 Task: Create a due date automation trigger when advanced on, on the tuesday of the week before a card is due add fields with custom field "Resume" set to a date less than 1 working days from now at 11:00 AM.
Action: Mouse moved to (941, 287)
Screenshot: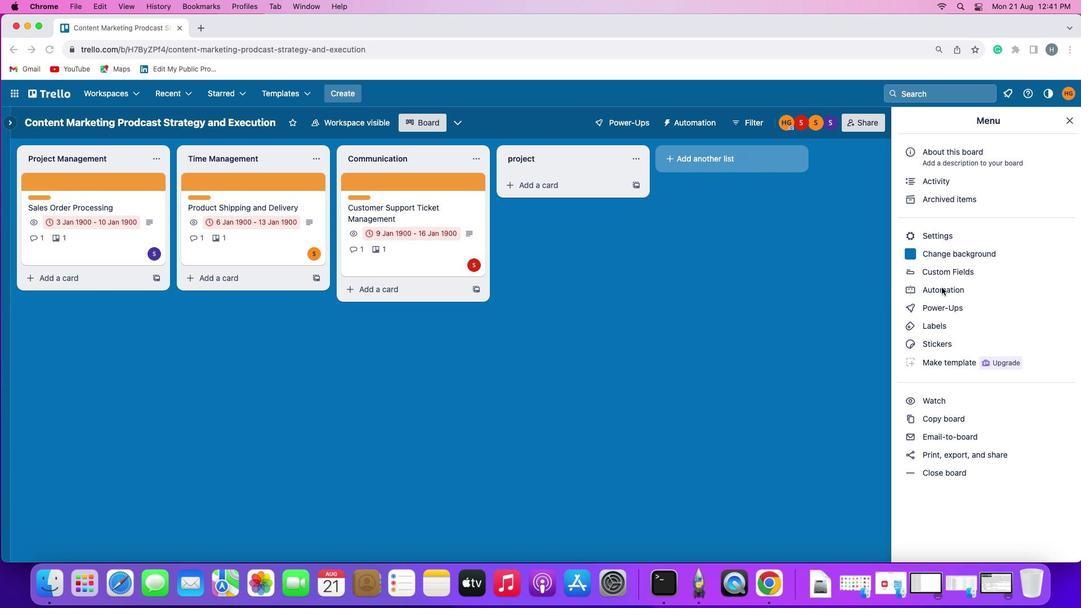 
Action: Mouse pressed left at (941, 287)
Screenshot: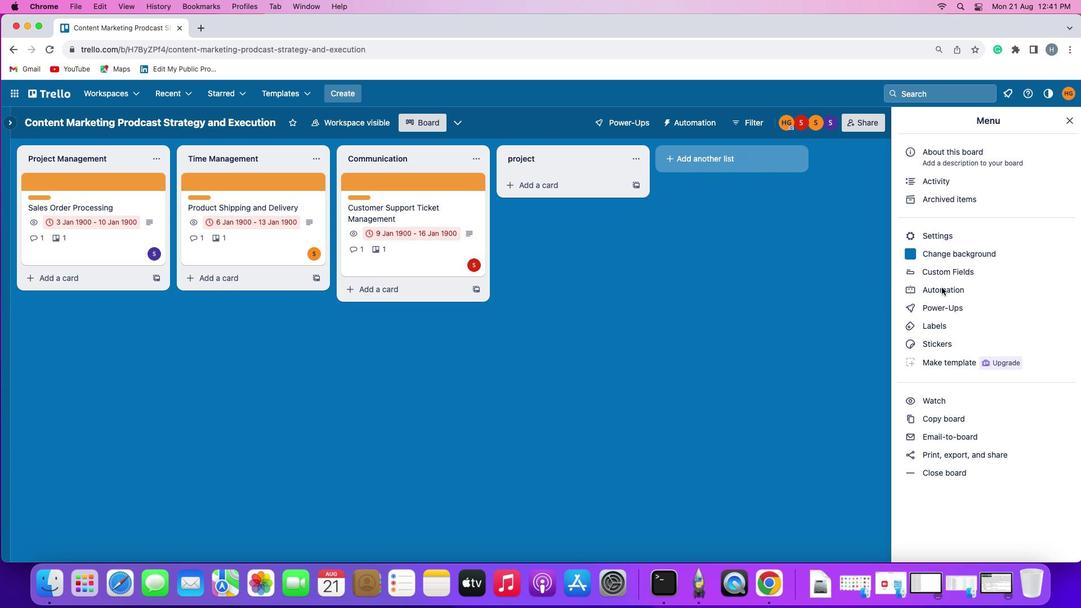 
Action: Mouse pressed left at (941, 287)
Screenshot: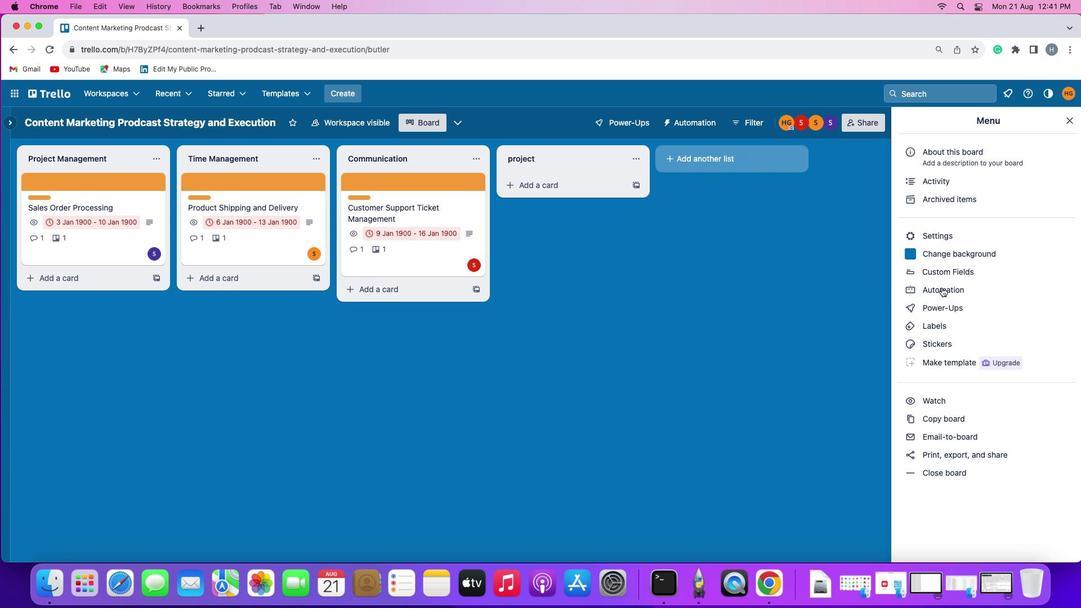 
Action: Mouse moved to (66, 268)
Screenshot: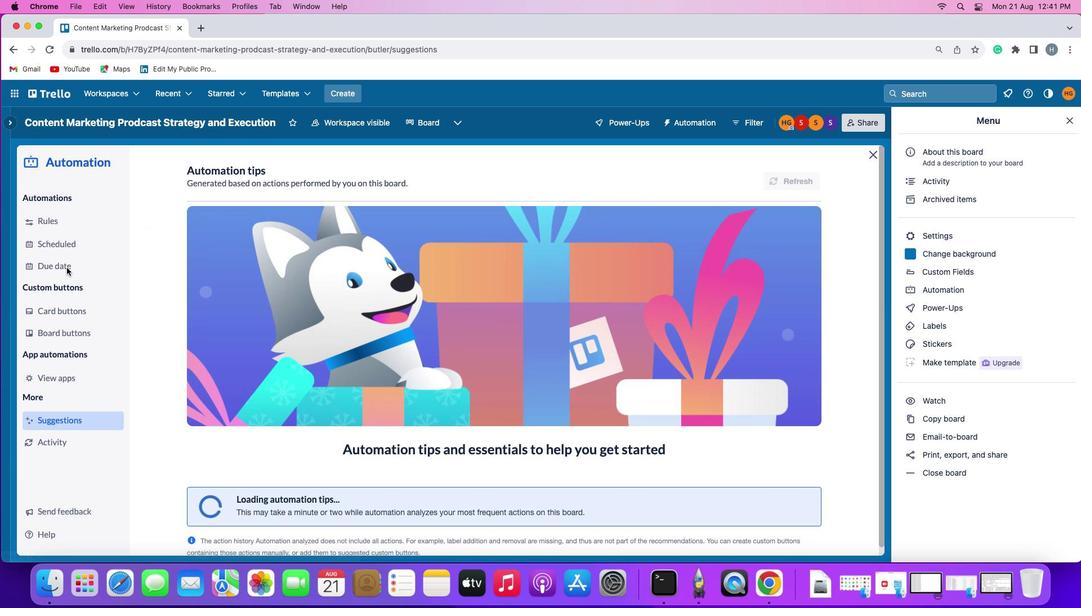 
Action: Mouse pressed left at (66, 268)
Screenshot: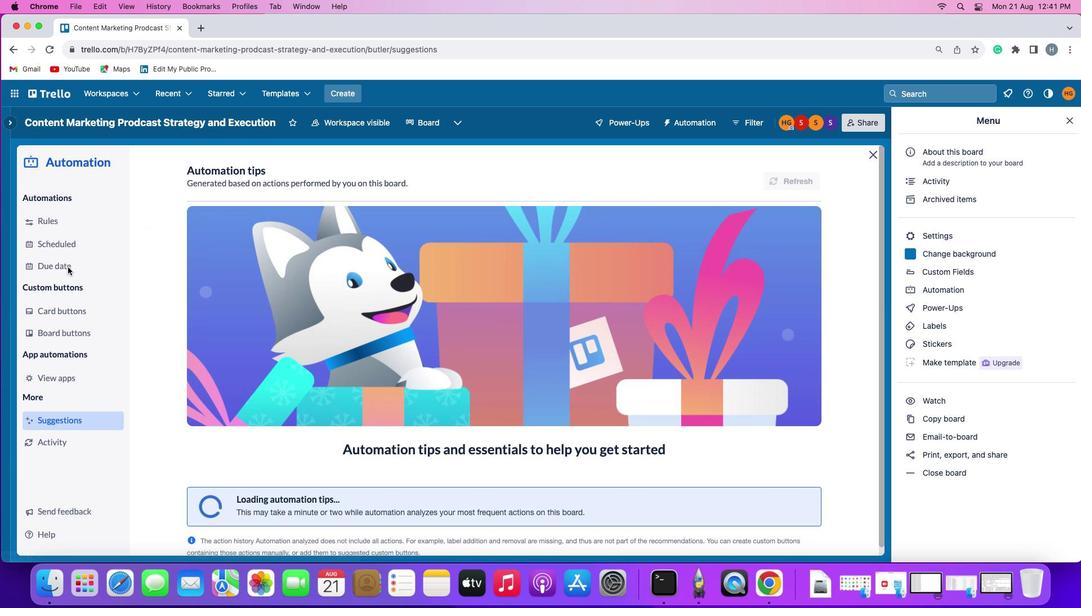 
Action: Mouse moved to (772, 174)
Screenshot: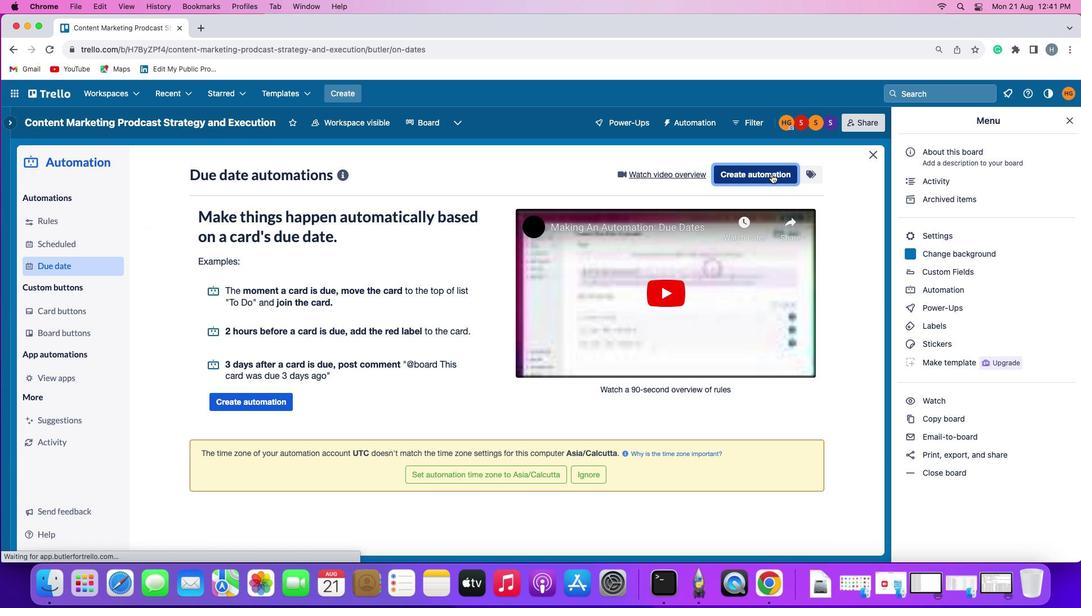 
Action: Mouse pressed left at (772, 174)
Screenshot: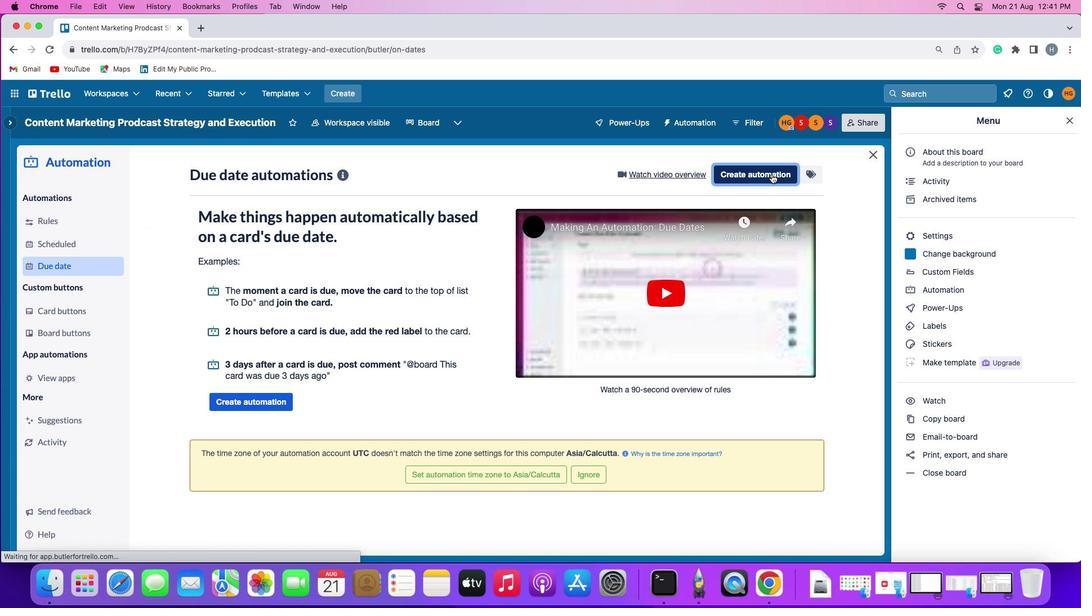 
Action: Mouse moved to (235, 282)
Screenshot: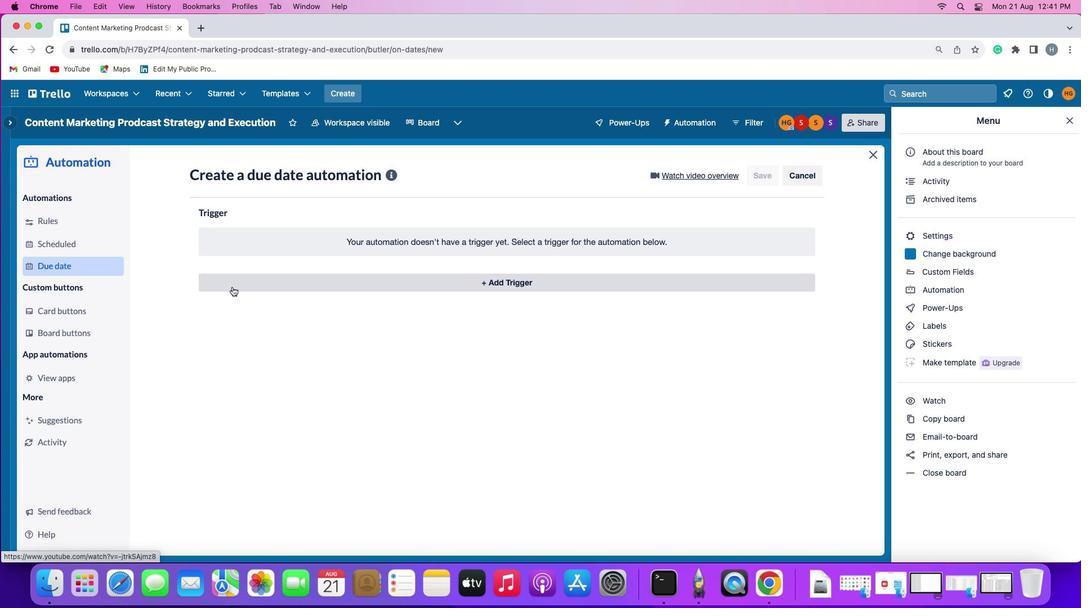 
Action: Mouse pressed left at (235, 282)
Screenshot: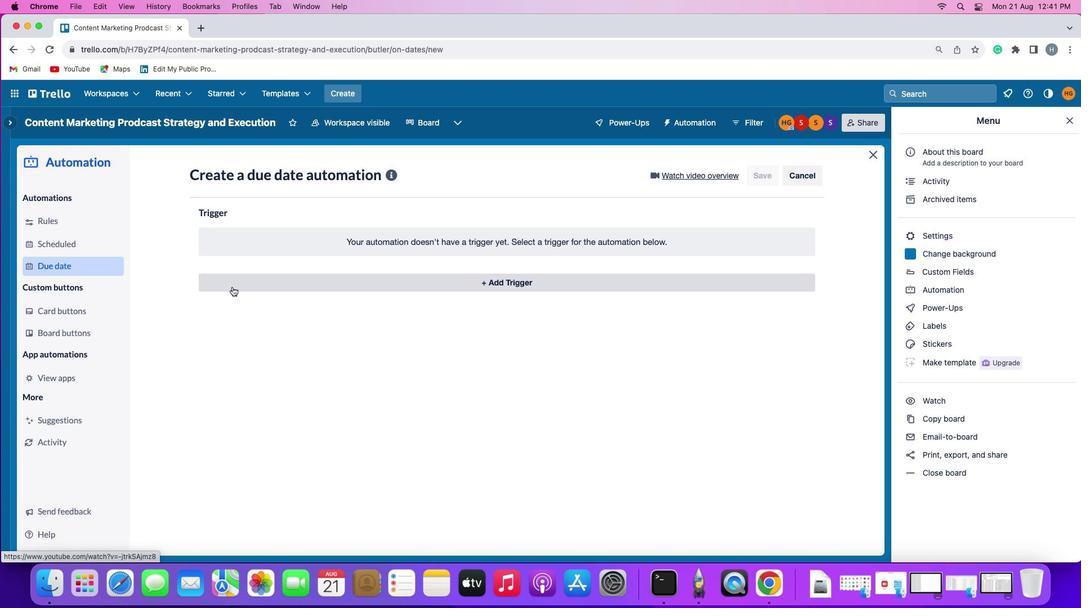 
Action: Mouse moved to (264, 491)
Screenshot: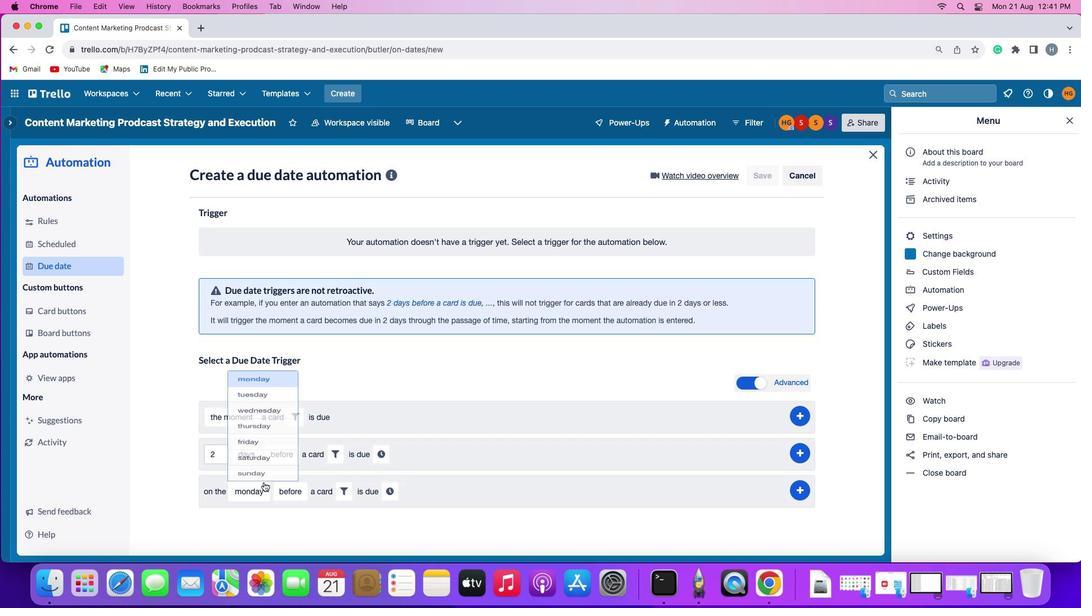 
Action: Mouse pressed left at (264, 491)
Screenshot: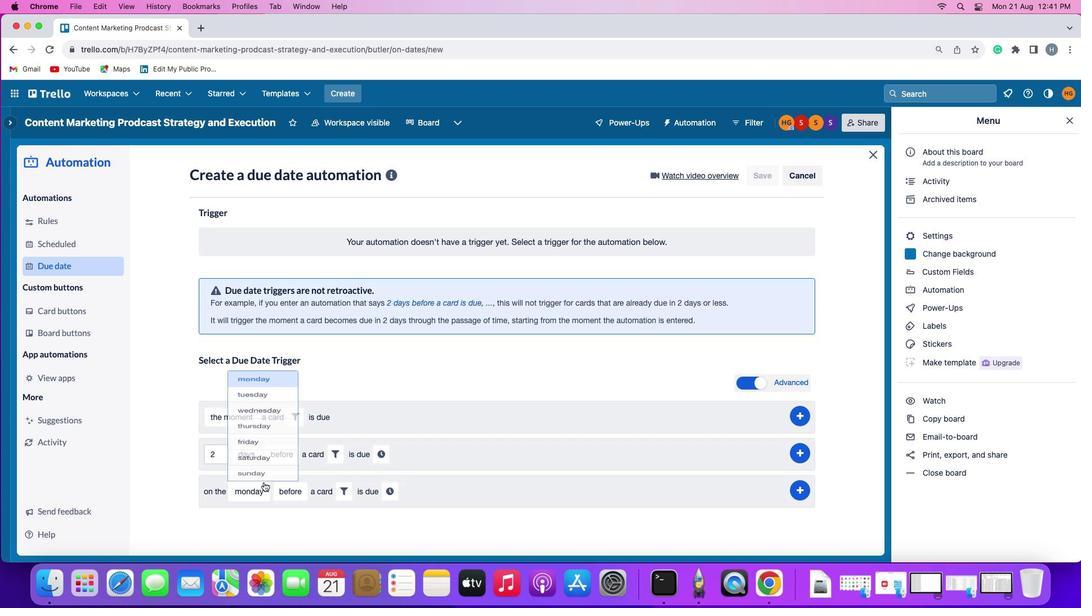 
Action: Mouse moved to (275, 363)
Screenshot: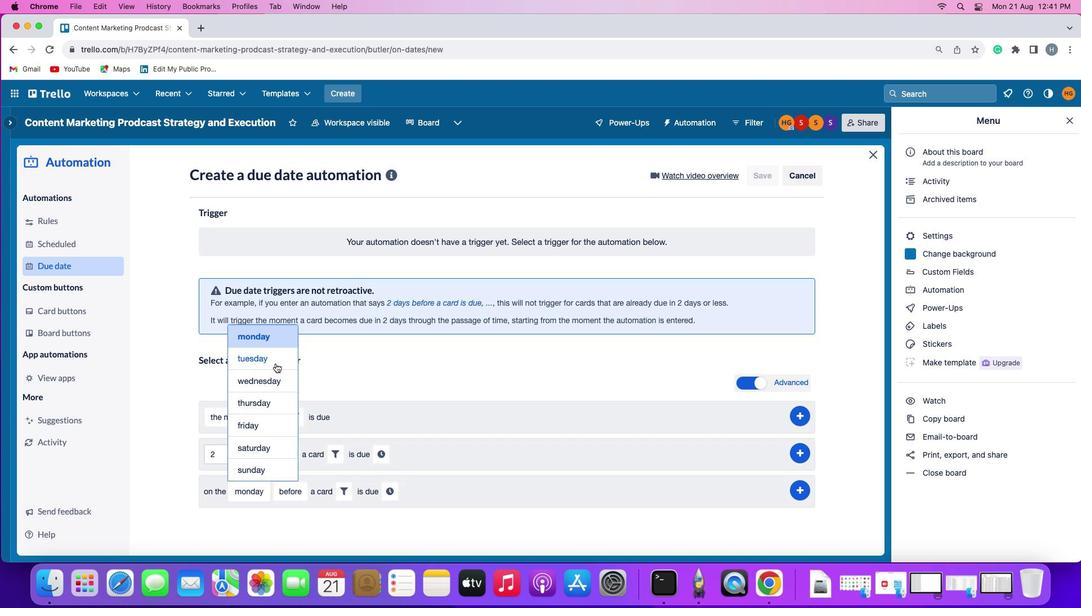 
Action: Mouse pressed left at (275, 363)
Screenshot: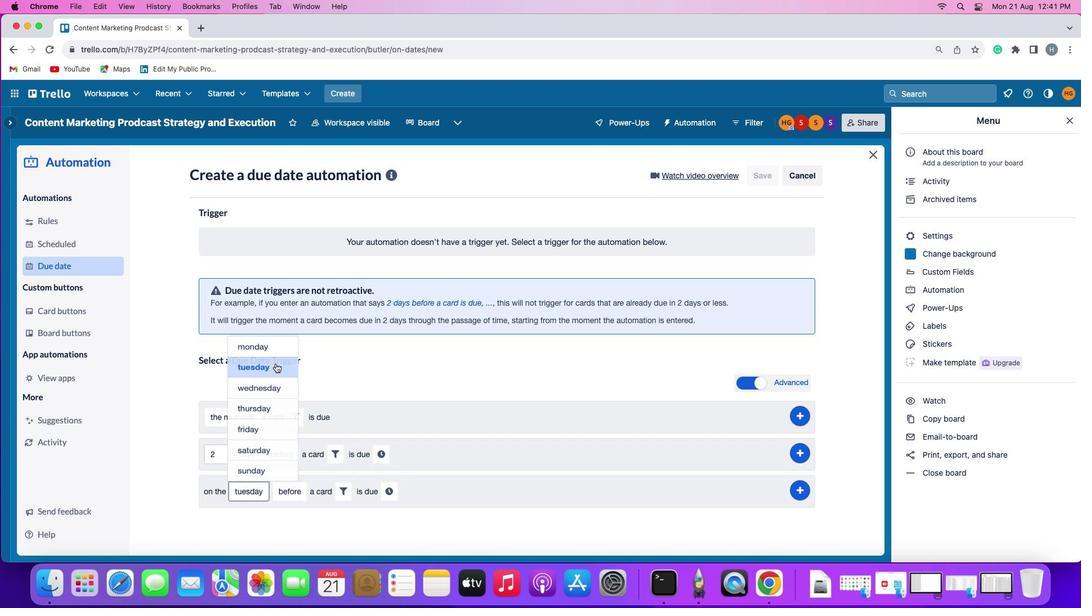 
Action: Mouse moved to (295, 483)
Screenshot: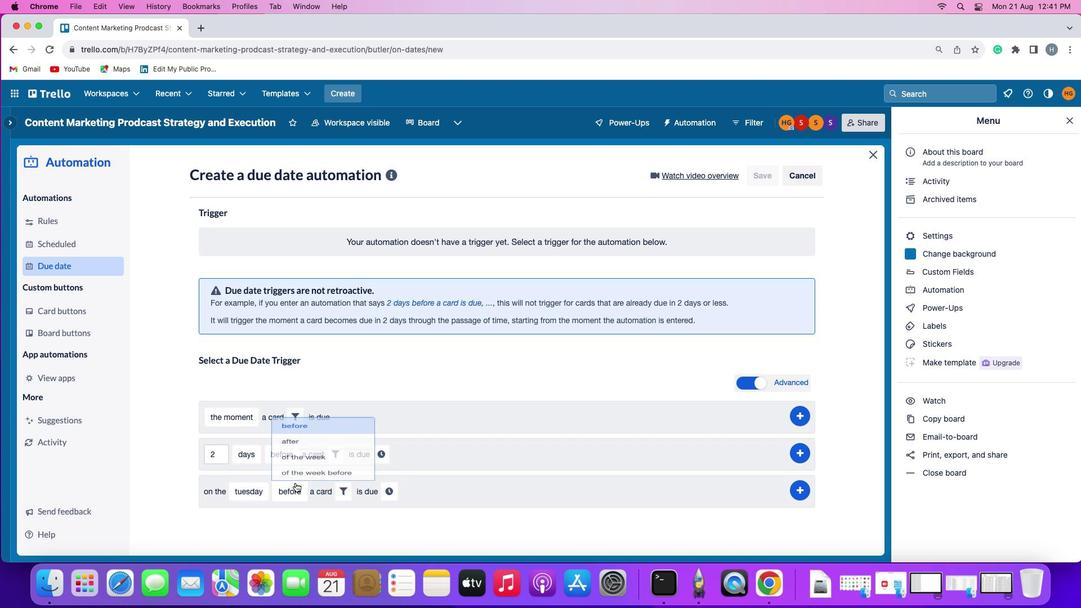
Action: Mouse pressed left at (295, 483)
Screenshot: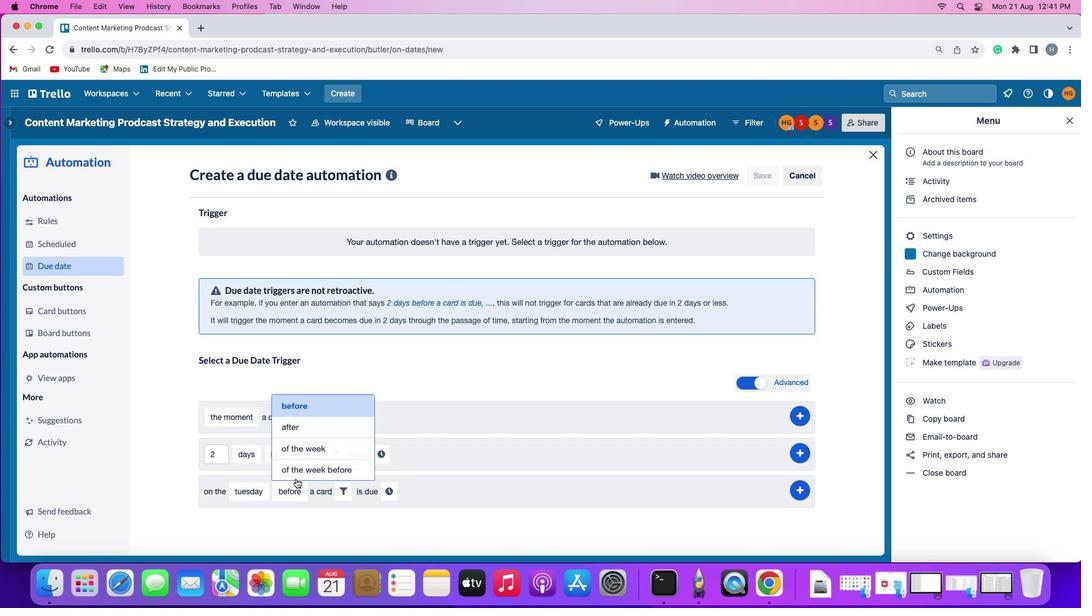
Action: Mouse moved to (298, 465)
Screenshot: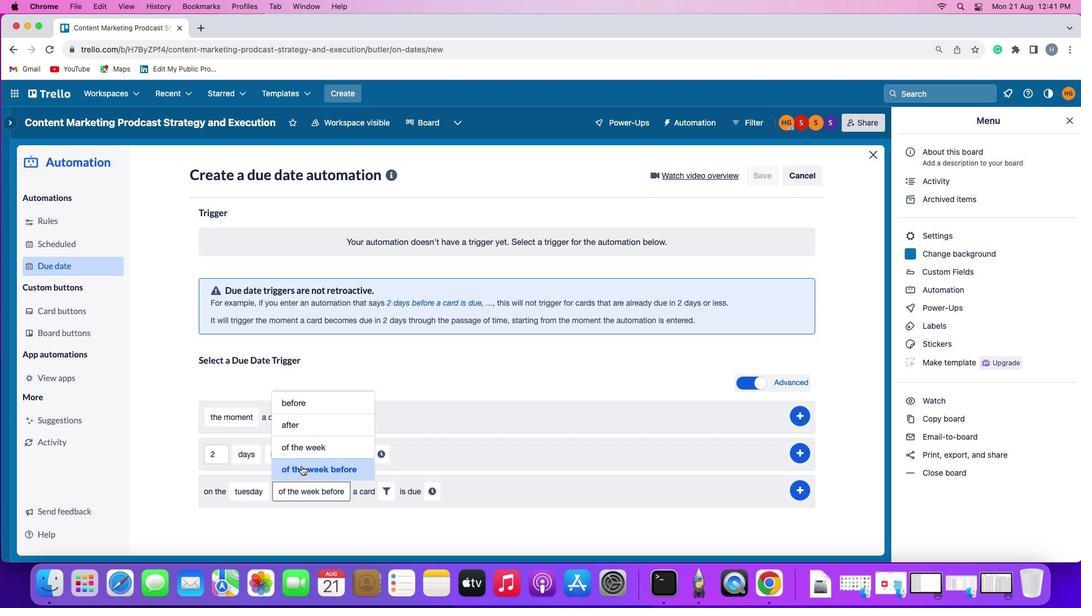 
Action: Mouse pressed left at (298, 465)
Screenshot: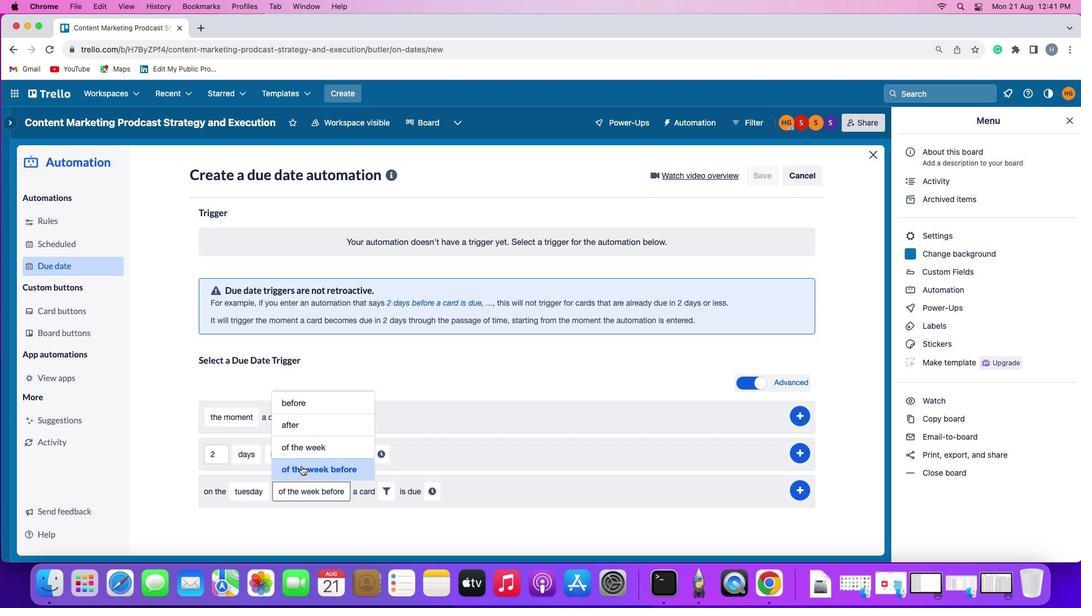 
Action: Mouse moved to (385, 487)
Screenshot: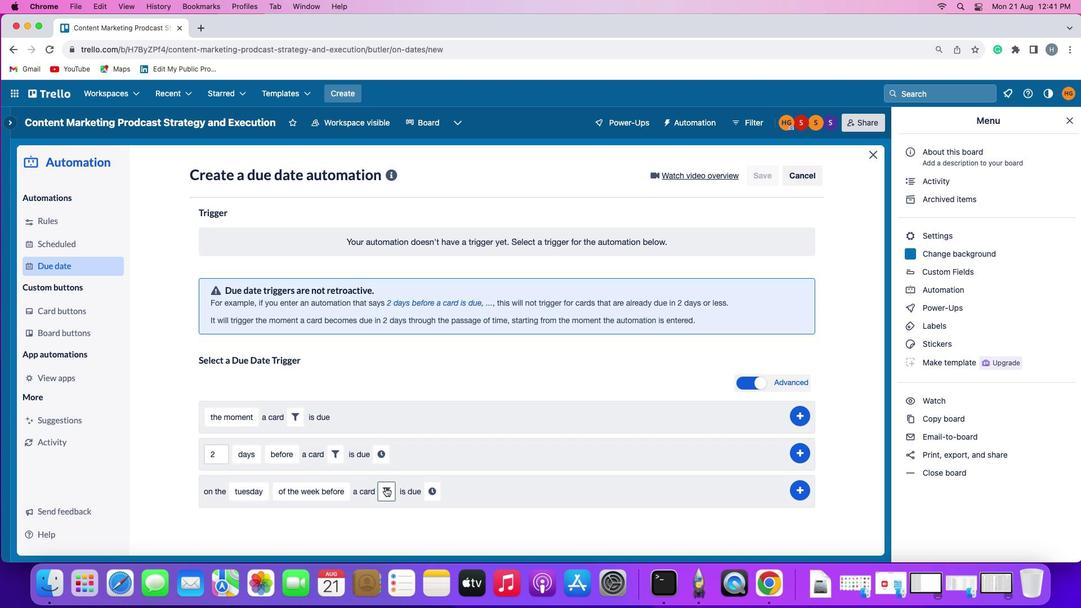 
Action: Mouse pressed left at (385, 487)
Screenshot: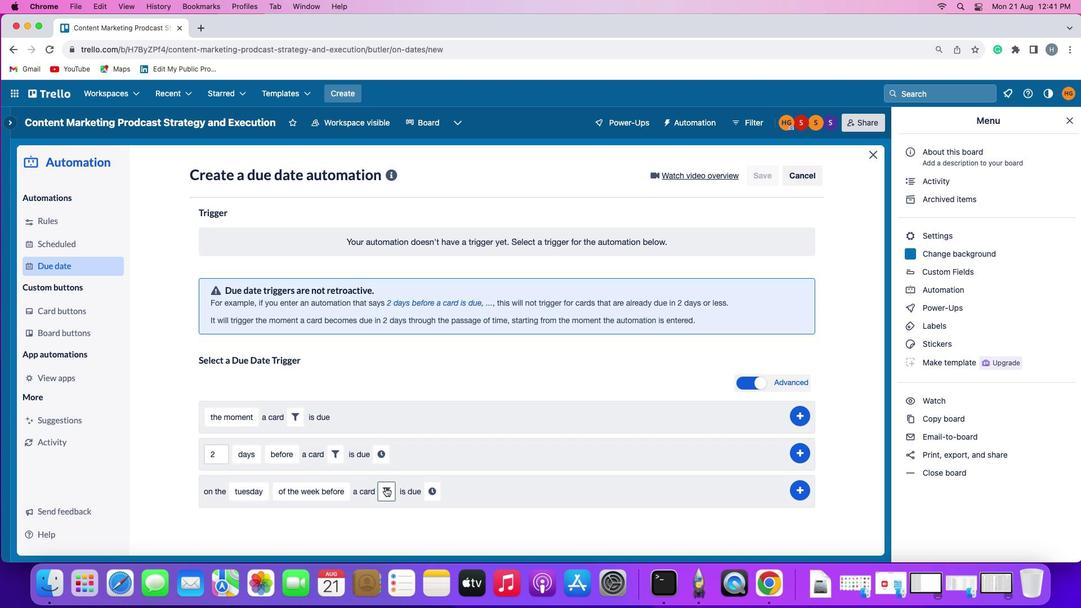 
Action: Mouse moved to (559, 525)
Screenshot: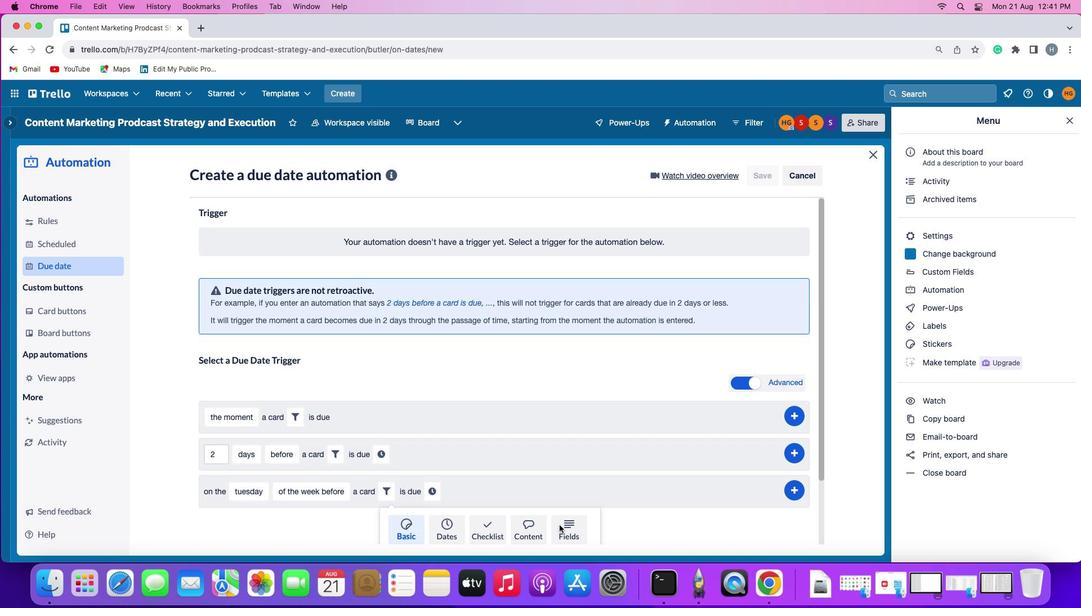 
Action: Mouse pressed left at (559, 525)
Screenshot: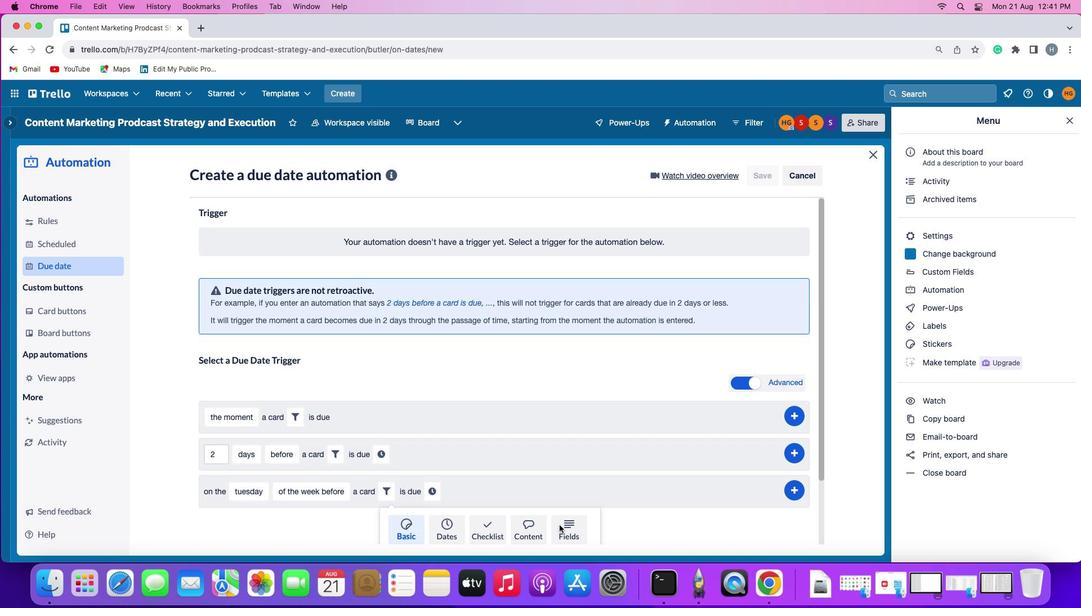 
Action: Mouse moved to (300, 519)
Screenshot: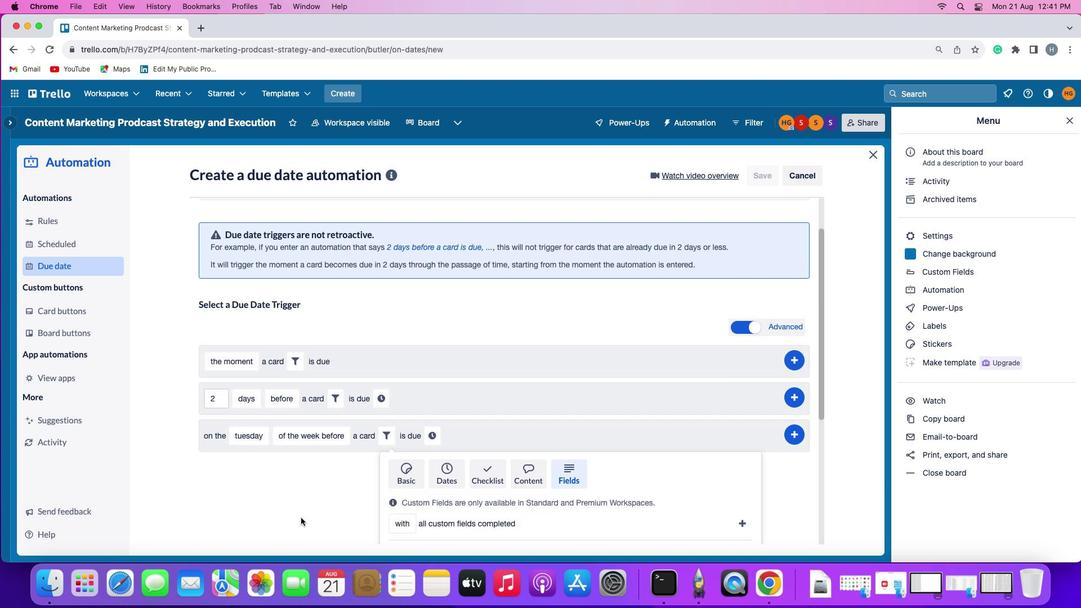 
Action: Mouse scrolled (300, 519) with delta (0, 0)
Screenshot: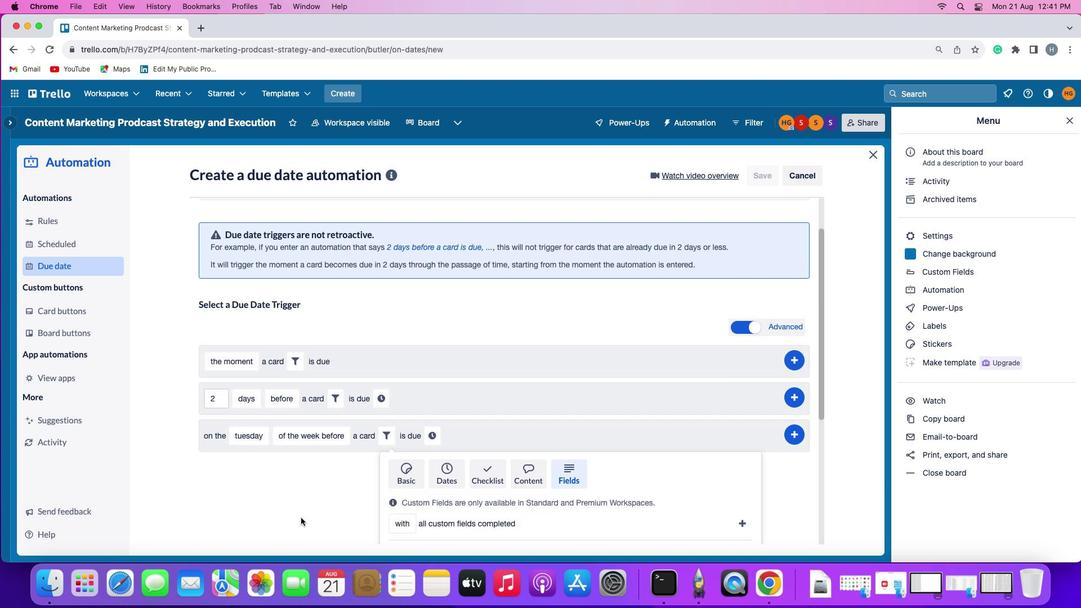 
Action: Mouse scrolled (300, 519) with delta (0, 0)
Screenshot: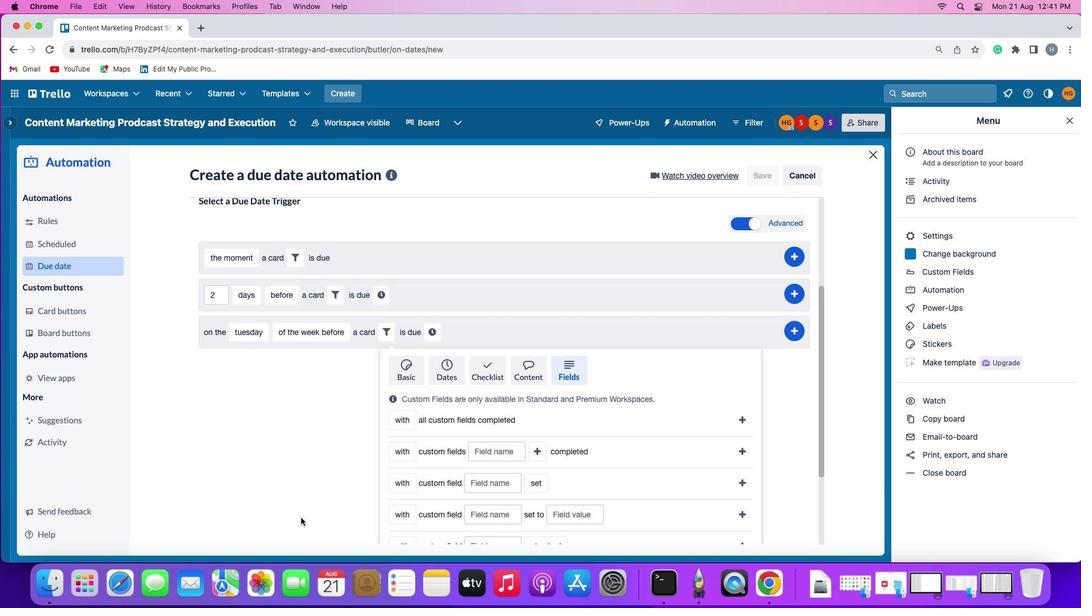 
Action: Mouse scrolled (300, 519) with delta (0, -2)
Screenshot: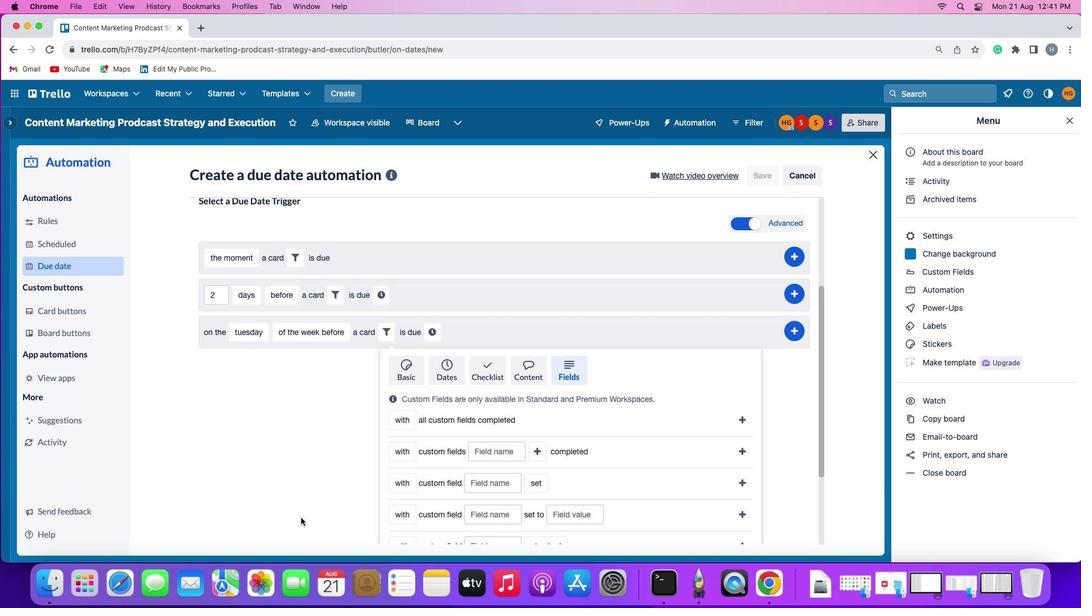 
Action: Mouse moved to (300, 519)
Screenshot: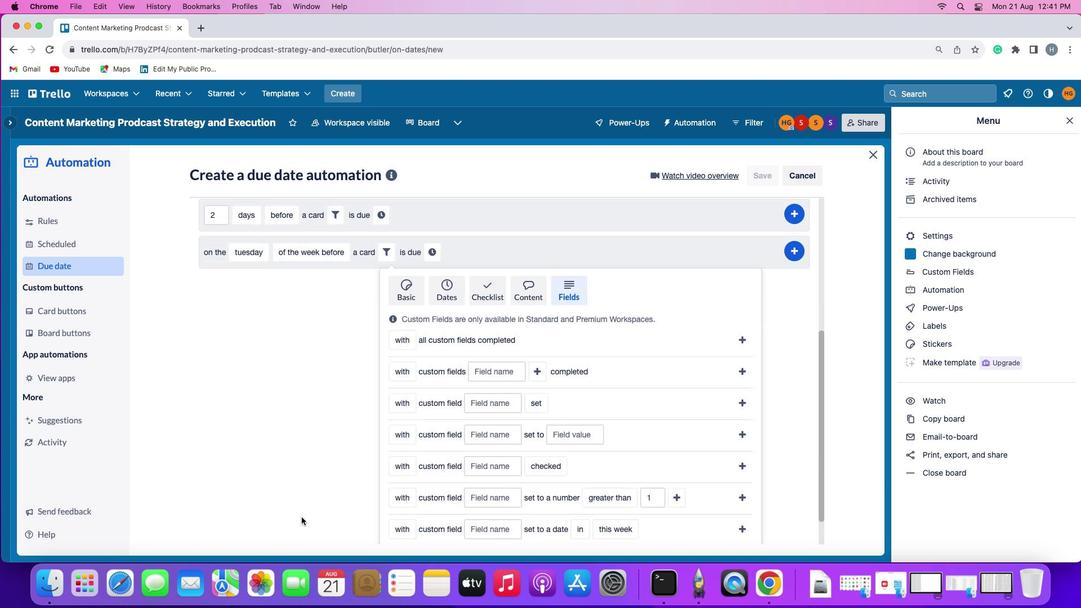 
Action: Mouse scrolled (300, 519) with delta (0, -2)
Screenshot: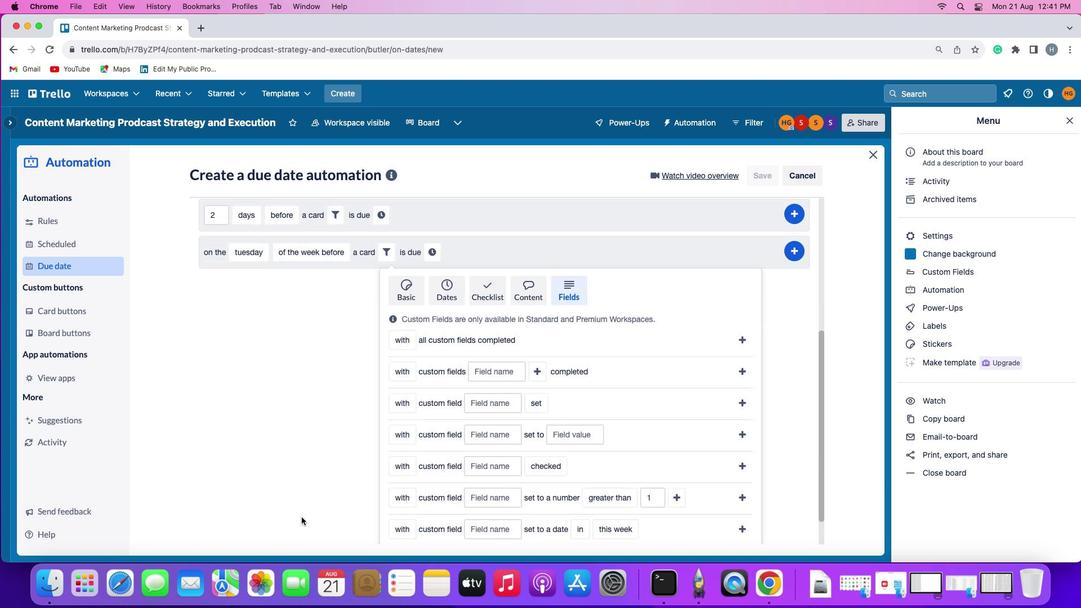 
Action: Mouse moved to (301, 517)
Screenshot: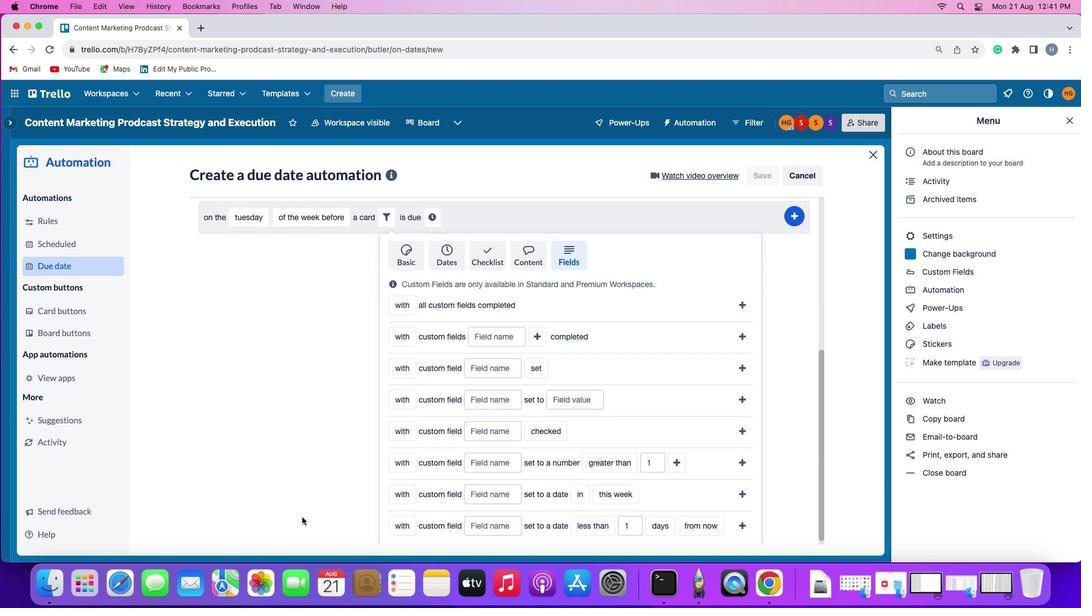 
Action: Mouse scrolled (301, 517) with delta (0, -3)
Screenshot: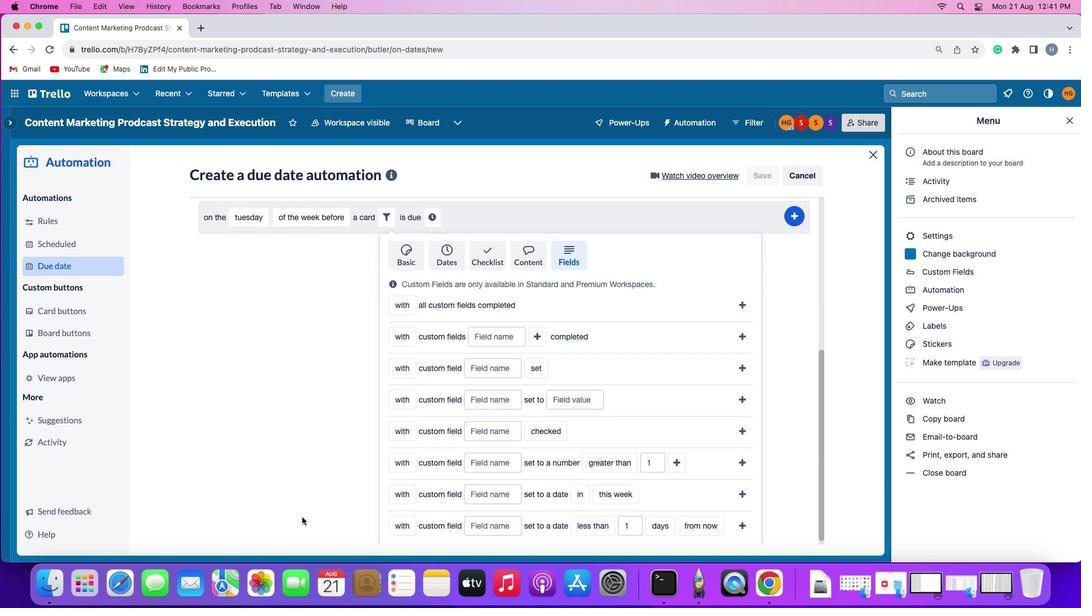 
Action: Mouse moved to (302, 517)
Screenshot: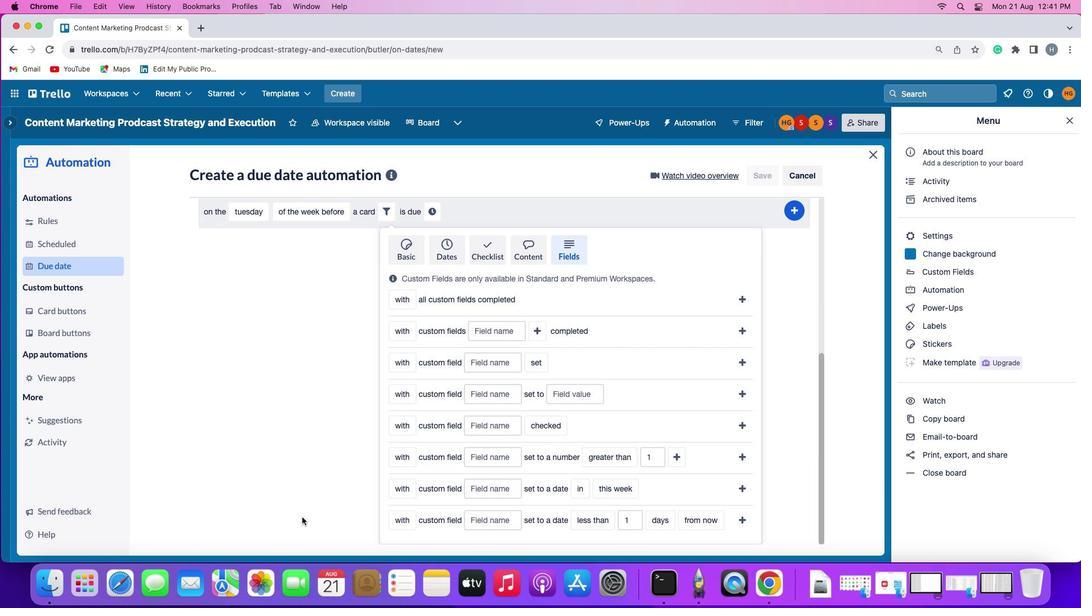 
Action: Mouse scrolled (302, 517) with delta (0, 0)
Screenshot: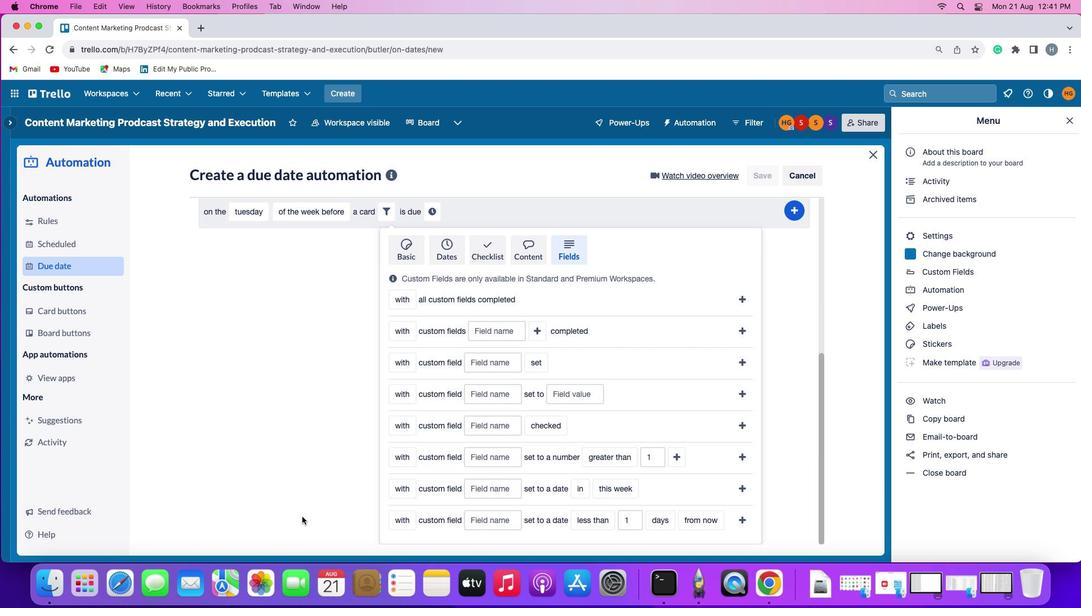 
Action: Mouse scrolled (302, 517) with delta (0, 0)
Screenshot: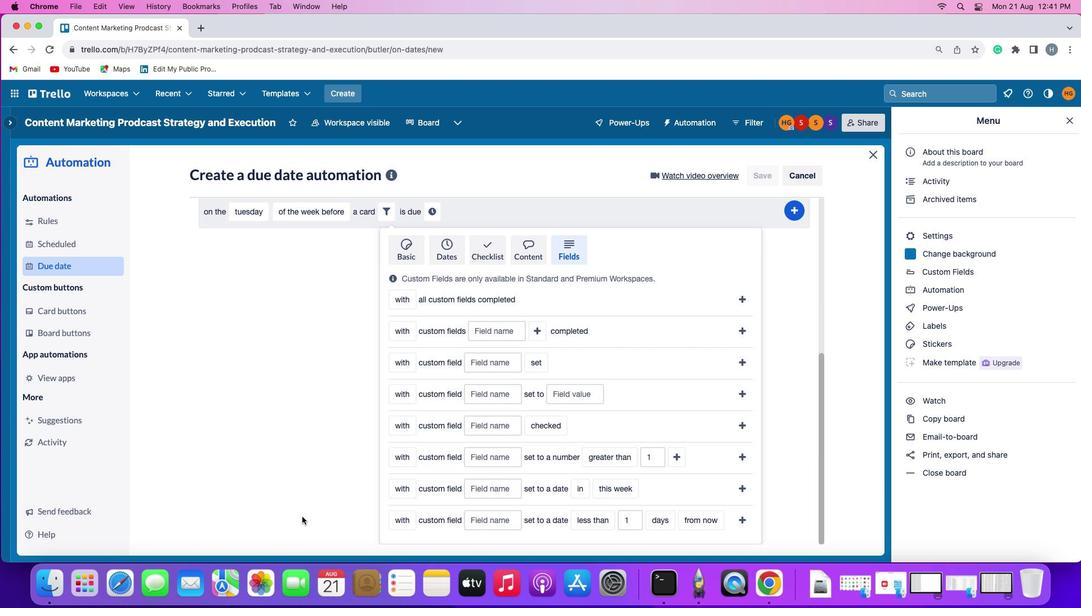 
Action: Mouse scrolled (302, 517) with delta (0, -1)
Screenshot: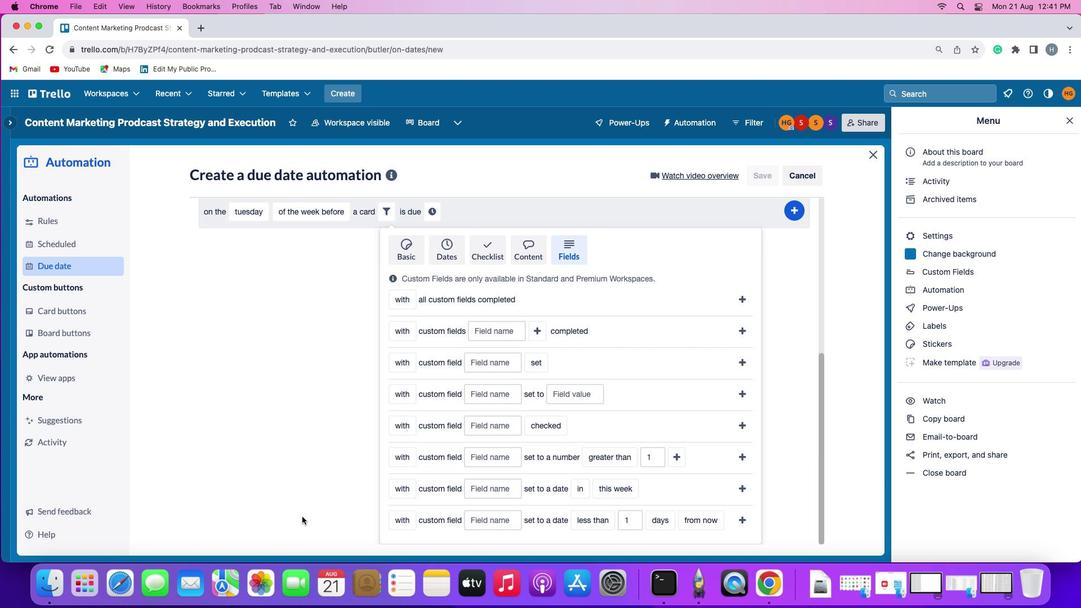 
Action: Mouse moved to (301, 514)
Screenshot: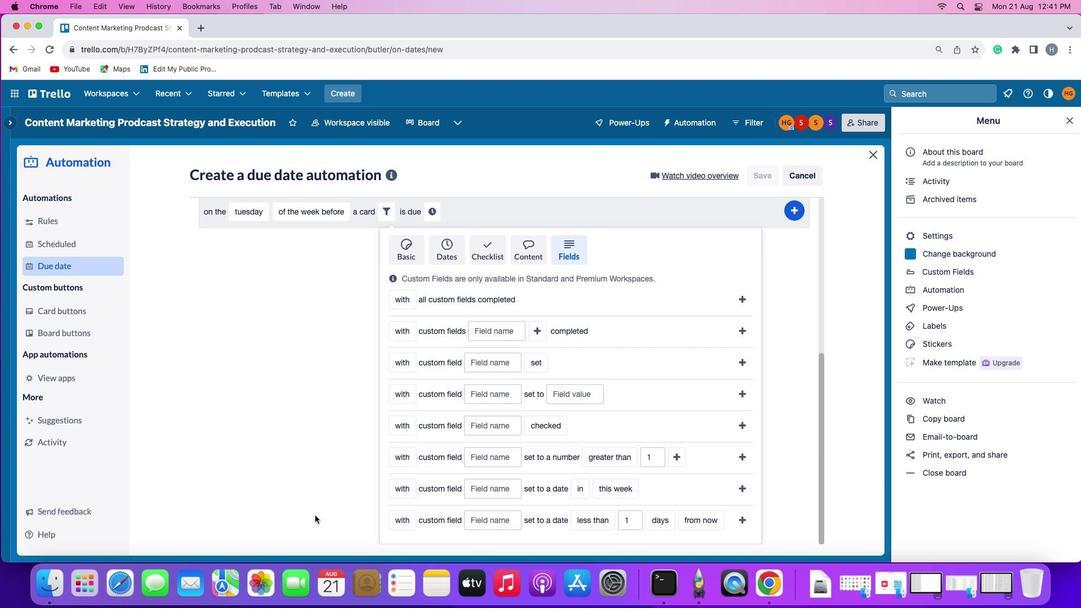 
Action: Mouse scrolled (301, 514) with delta (0, 0)
Screenshot: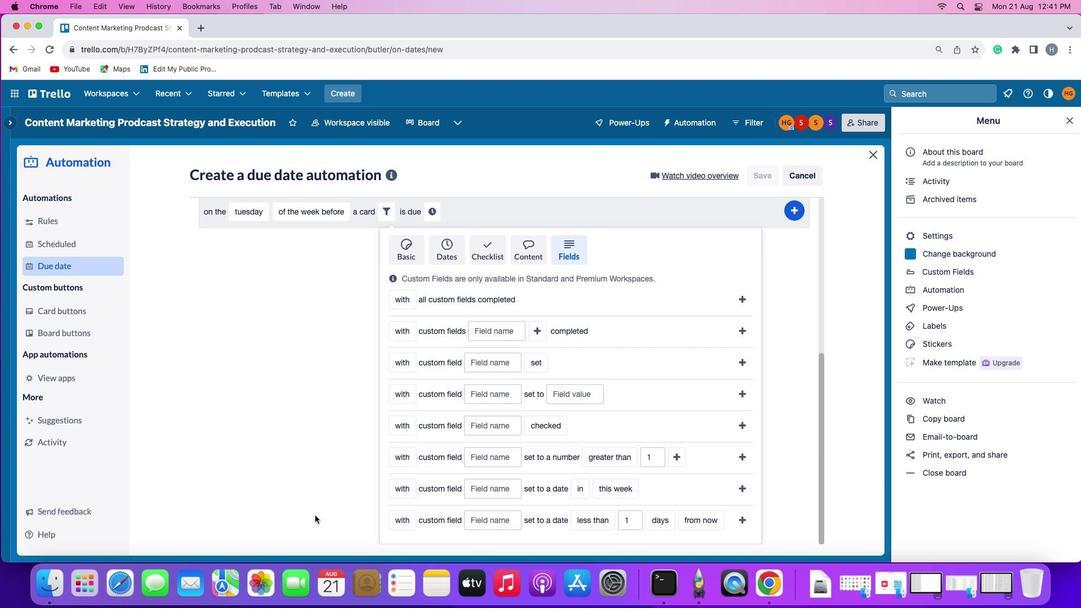 
Action: Mouse scrolled (301, 514) with delta (0, 0)
Screenshot: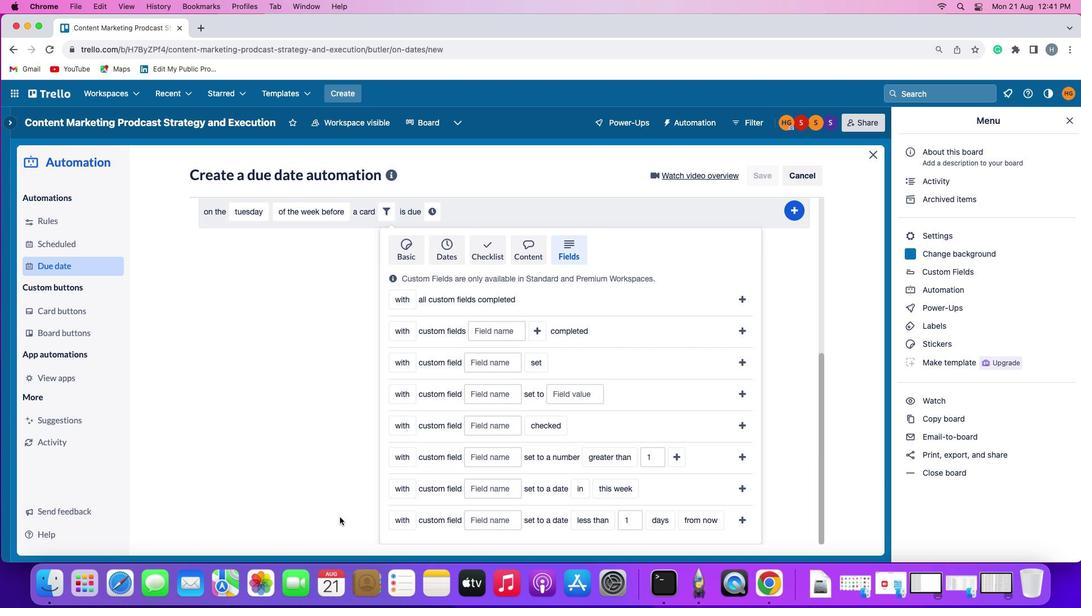 
Action: Mouse moved to (482, 519)
Screenshot: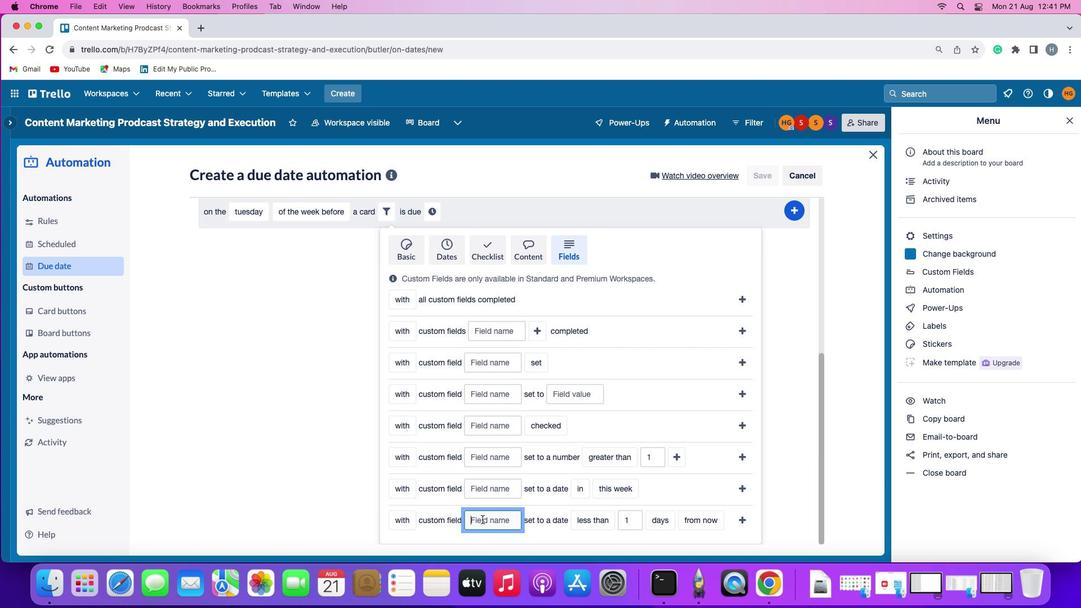 
Action: Mouse pressed left at (482, 519)
Screenshot: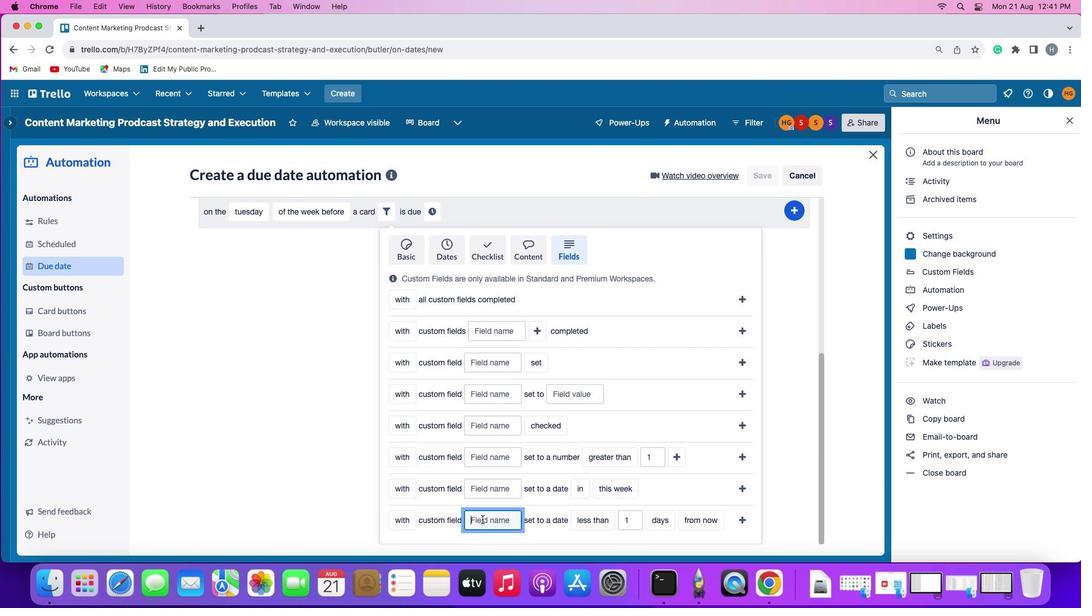 
Action: Mouse moved to (483, 519)
Screenshot: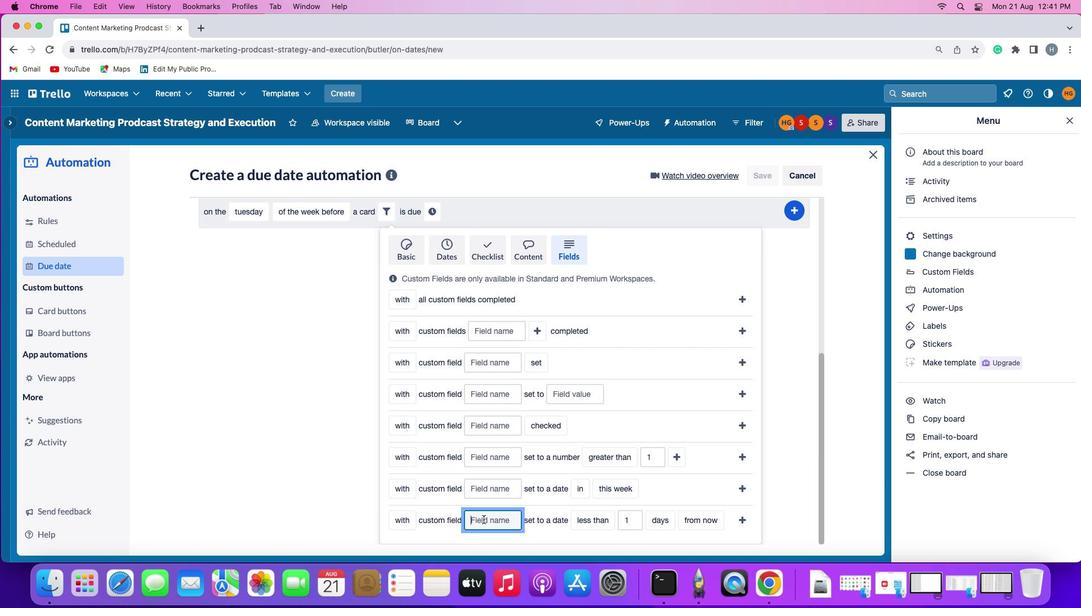 
Action: Key pressed Key.shift'R''e''s''u''m''e'
Screenshot: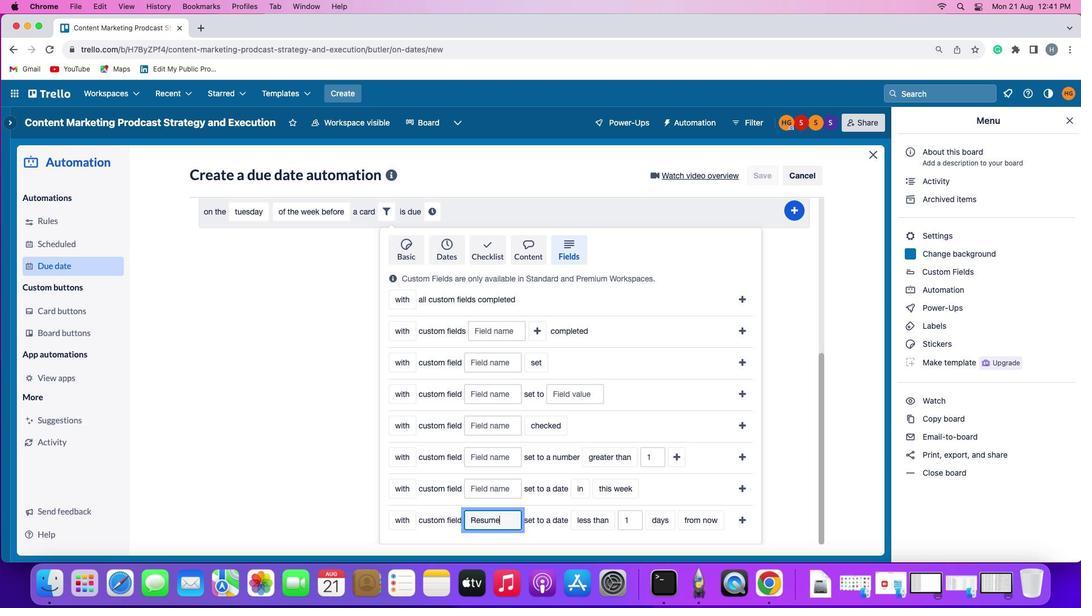 
Action: Mouse moved to (593, 521)
Screenshot: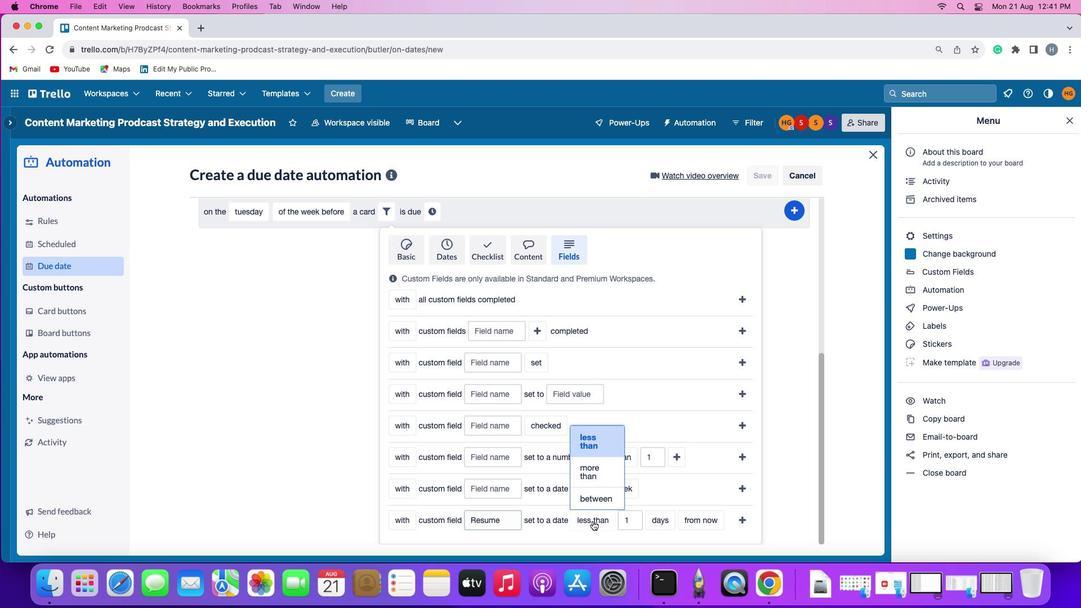 
Action: Mouse pressed left at (593, 521)
Screenshot: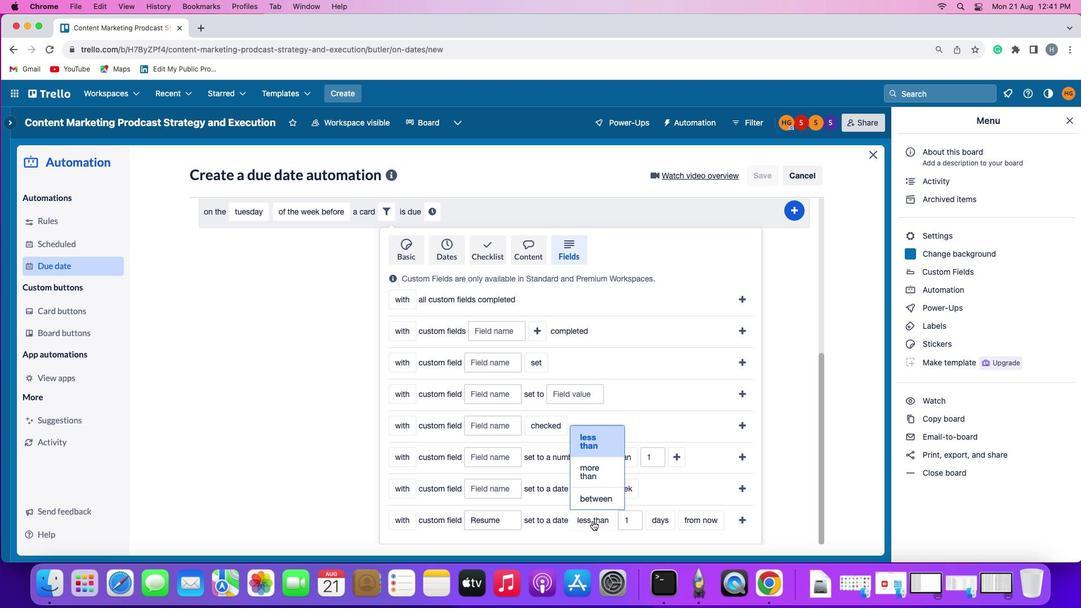 
Action: Mouse moved to (664, 520)
Screenshot: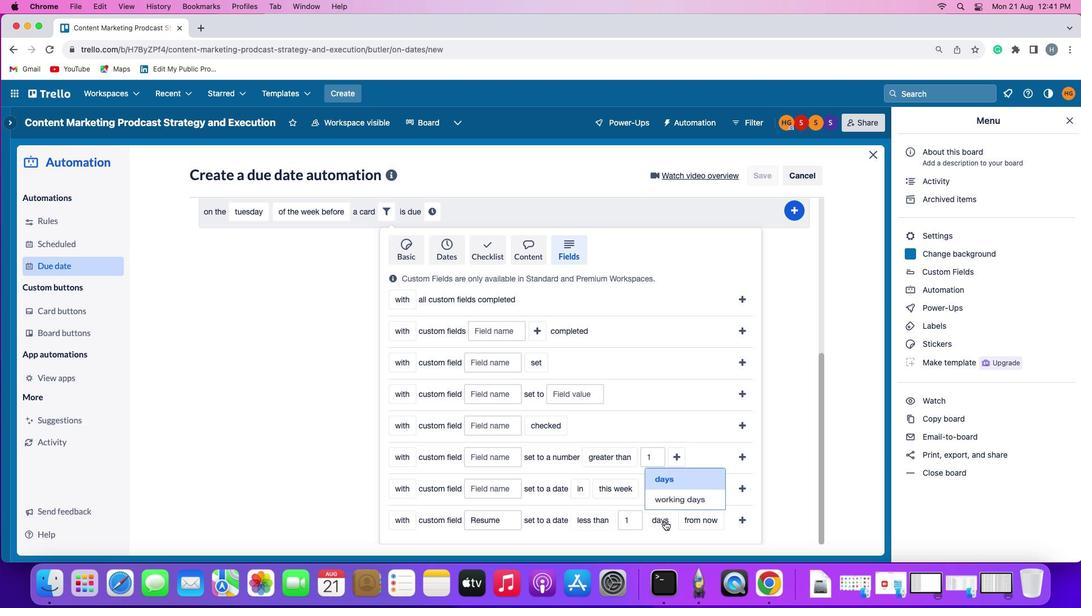 
Action: Mouse pressed left at (664, 520)
Screenshot: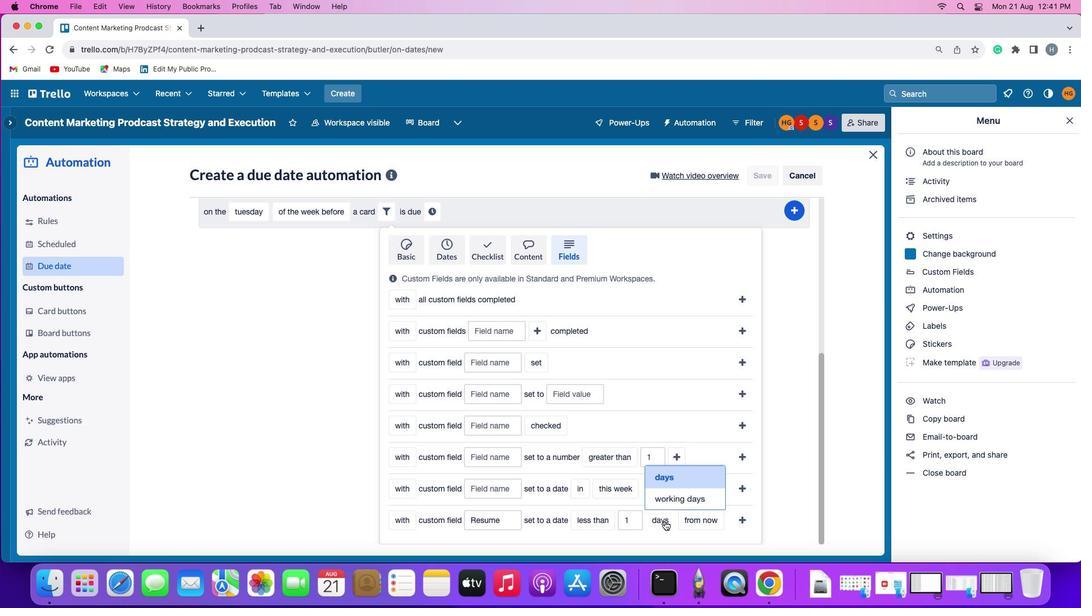 
Action: Mouse moved to (667, 502)
Screenshot: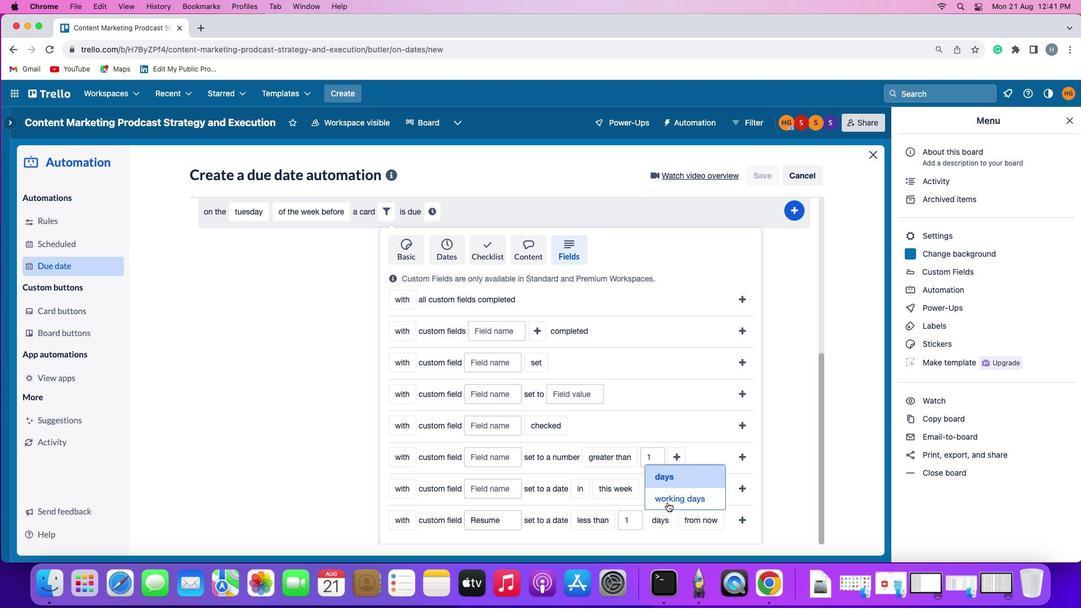 
Action: Mouse pressed left at (667, 502)
Screenshot: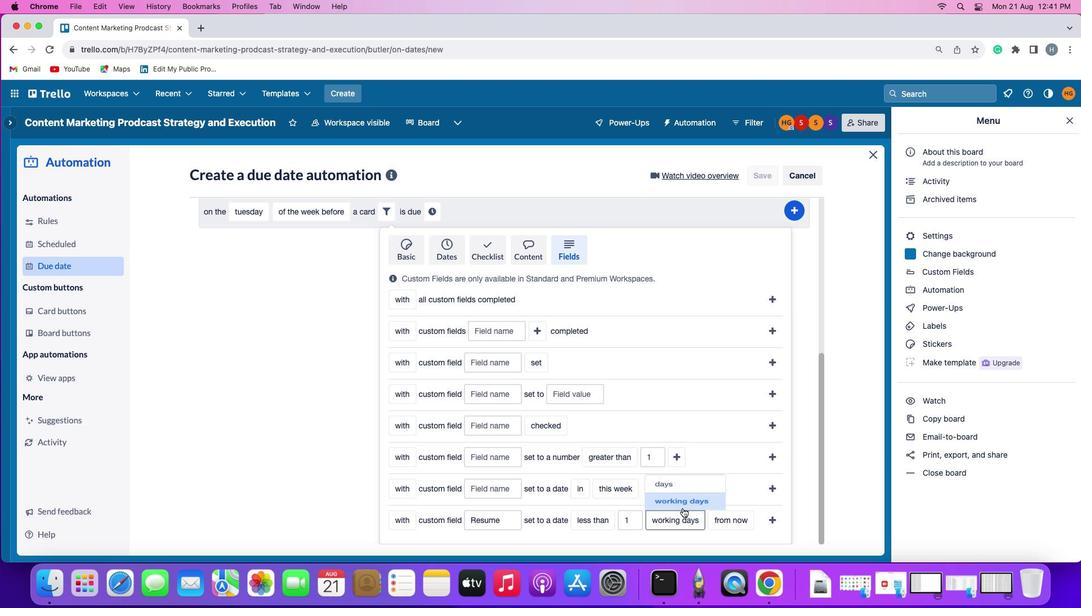 
Action: Mouse moved to (722, 518)
Screenshot: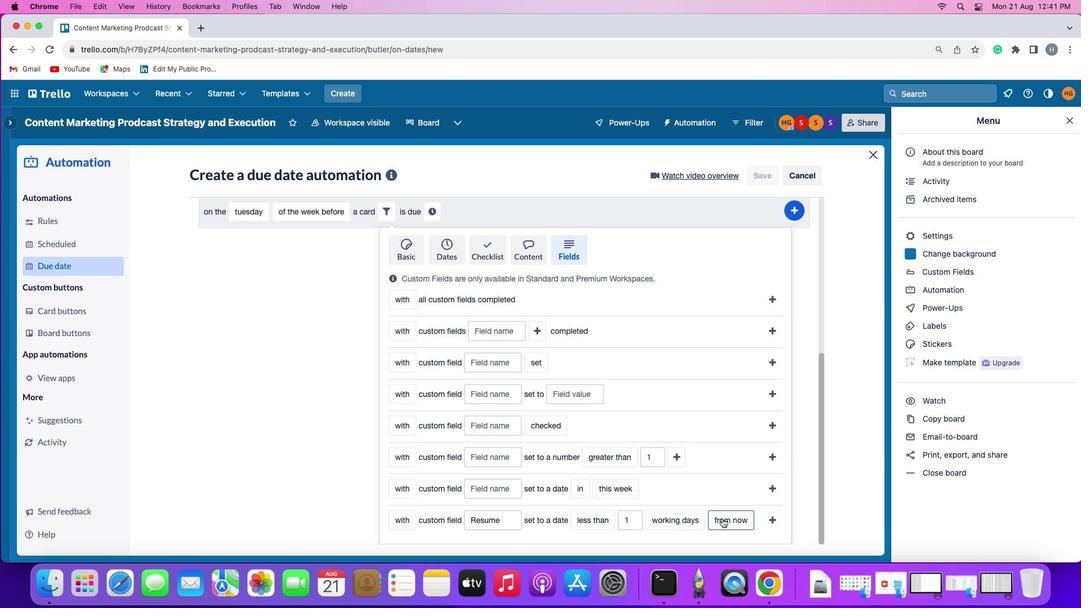 
Action: Mouse pressed left at (722, 518)
Screenshot: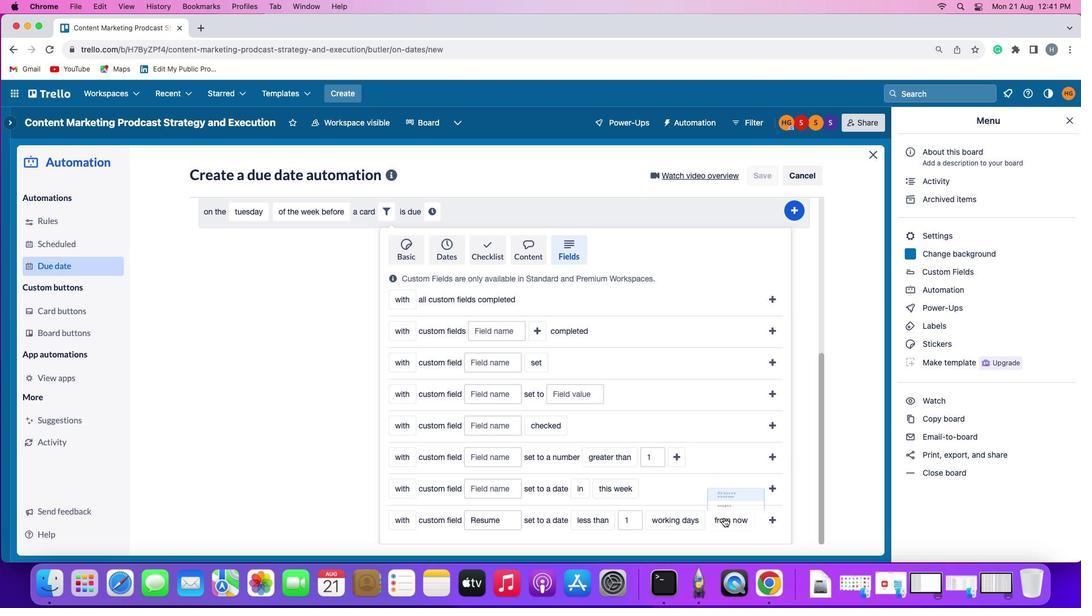 
Action: Mouse moved to (731, 482)
Screenshot: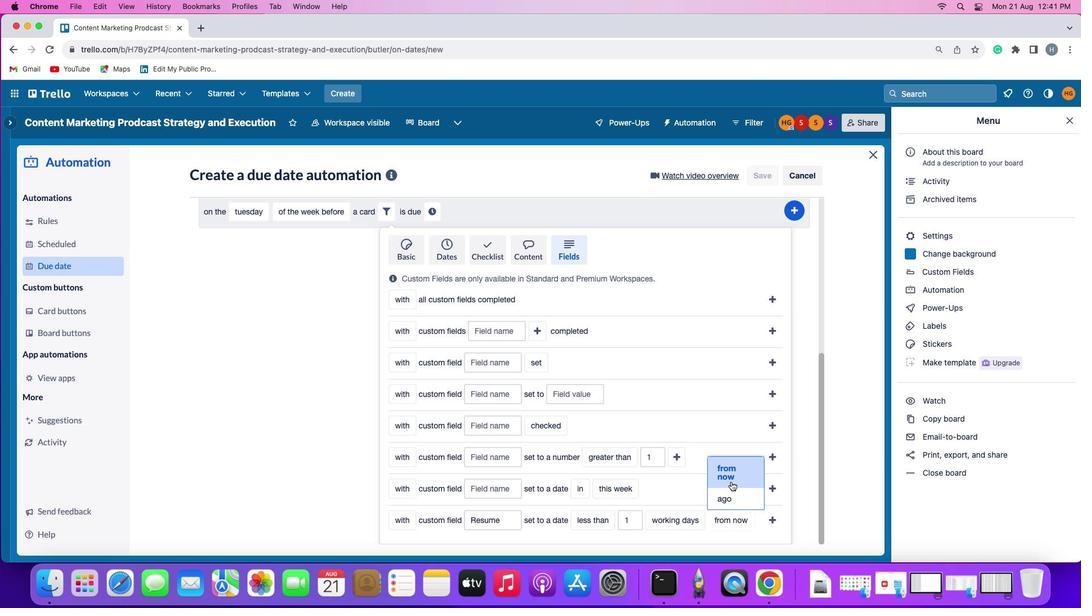 
Action: Mouse pressed left at (731, 482)
Screenshot: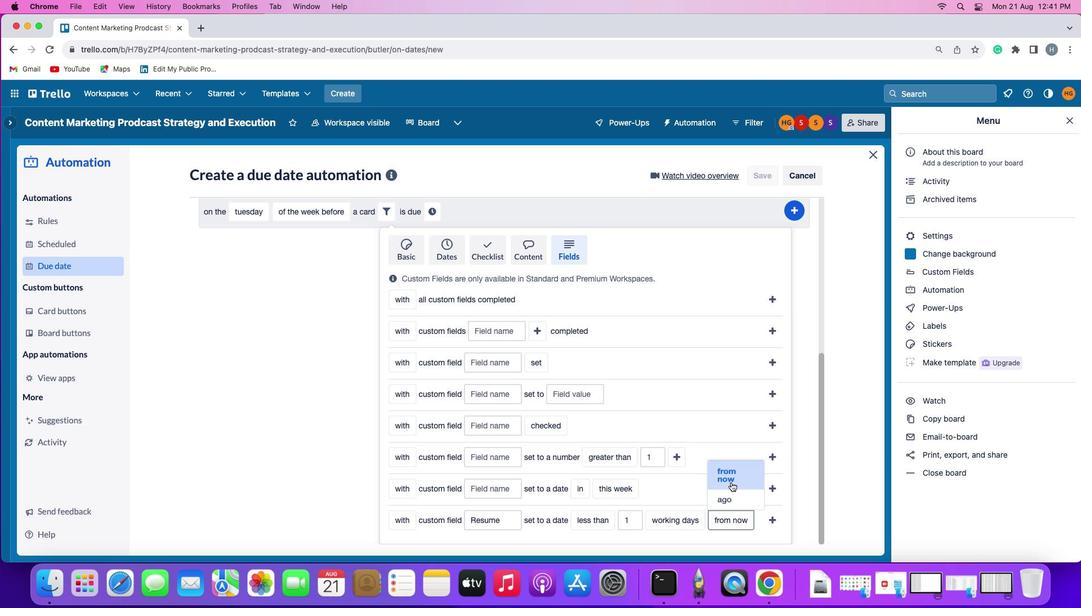 
Action: Mouse moved to (773, 517)
Screenshot: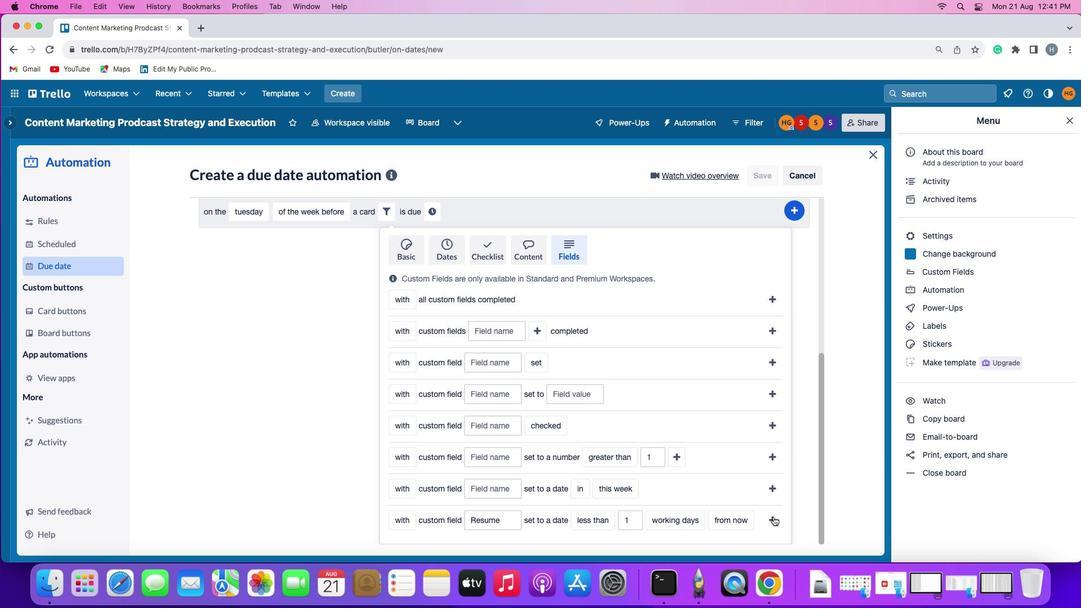 
Action: Mouse pressed left at (773, 517)
Screenshot: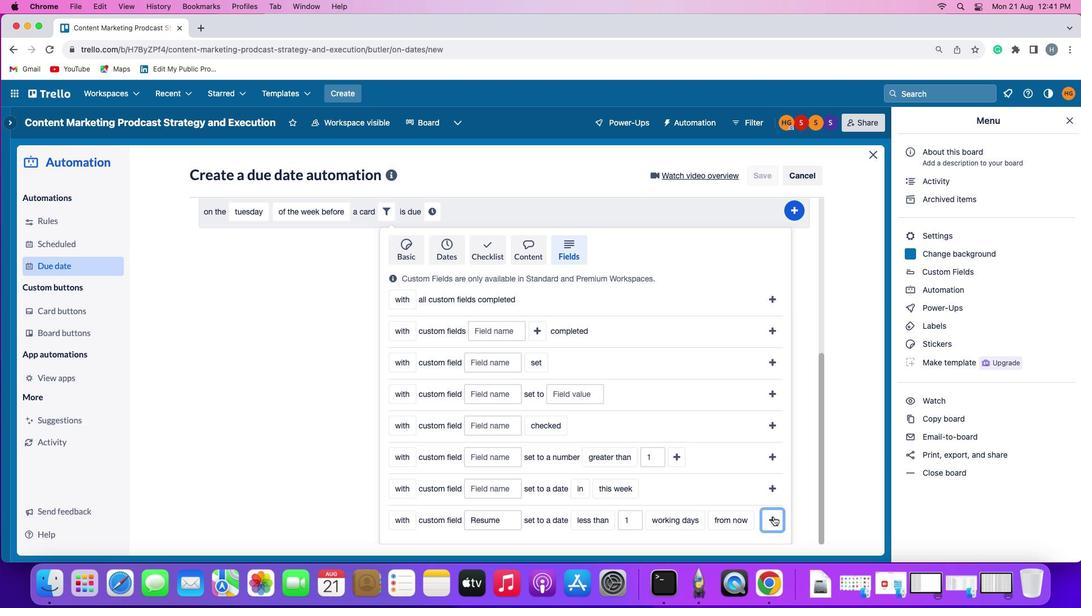 
Action: Mouse moved to (723, 477)
Screenshot: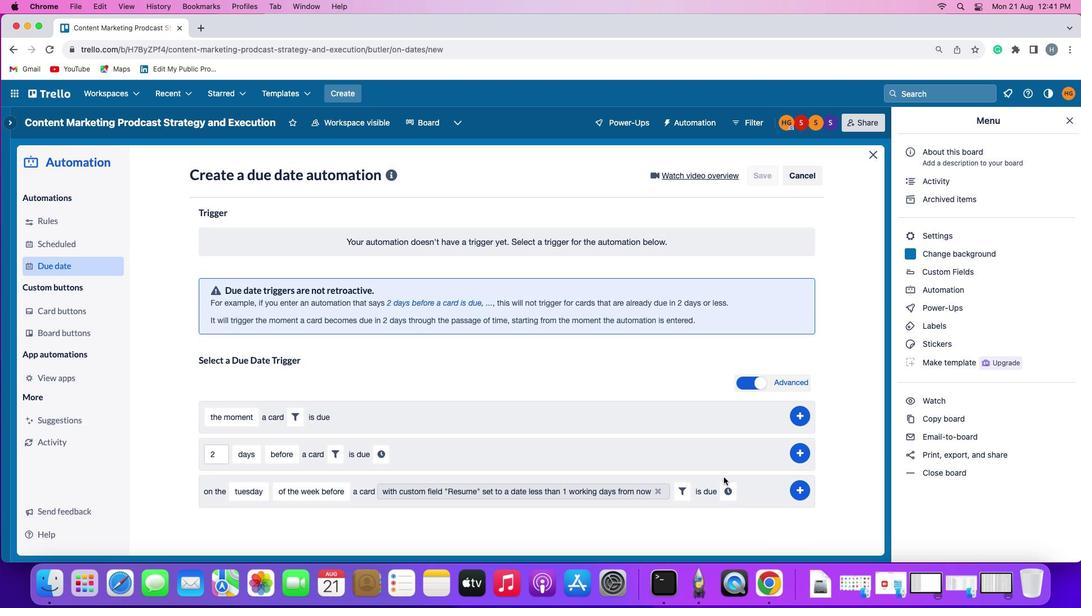 
Action: Mouse pressed left at (723, 477)
Screenshot: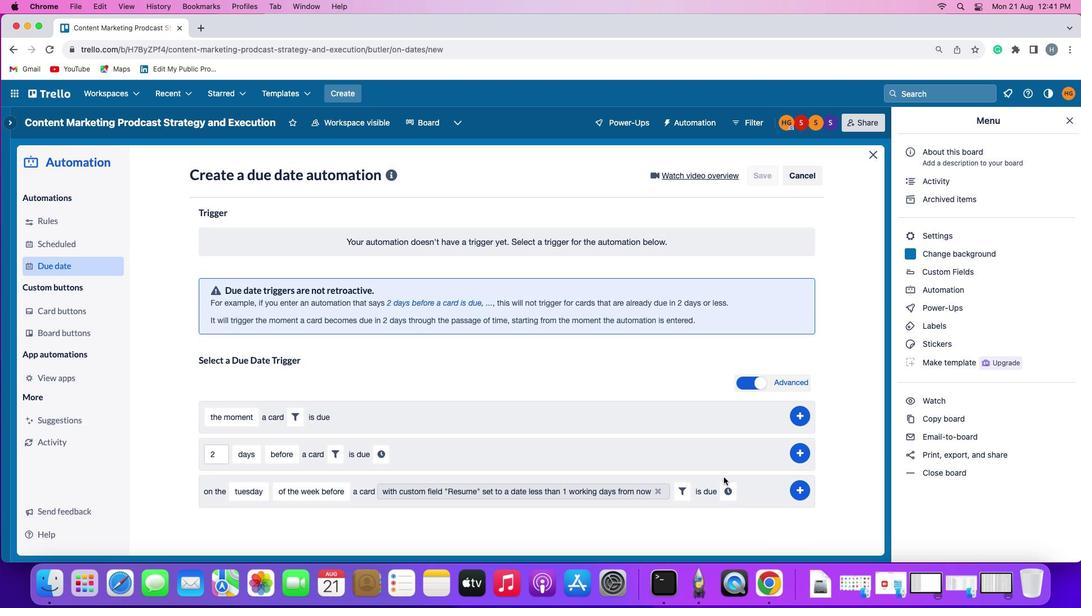 
Action: Mouse moved to (727, 489)
Screenshot: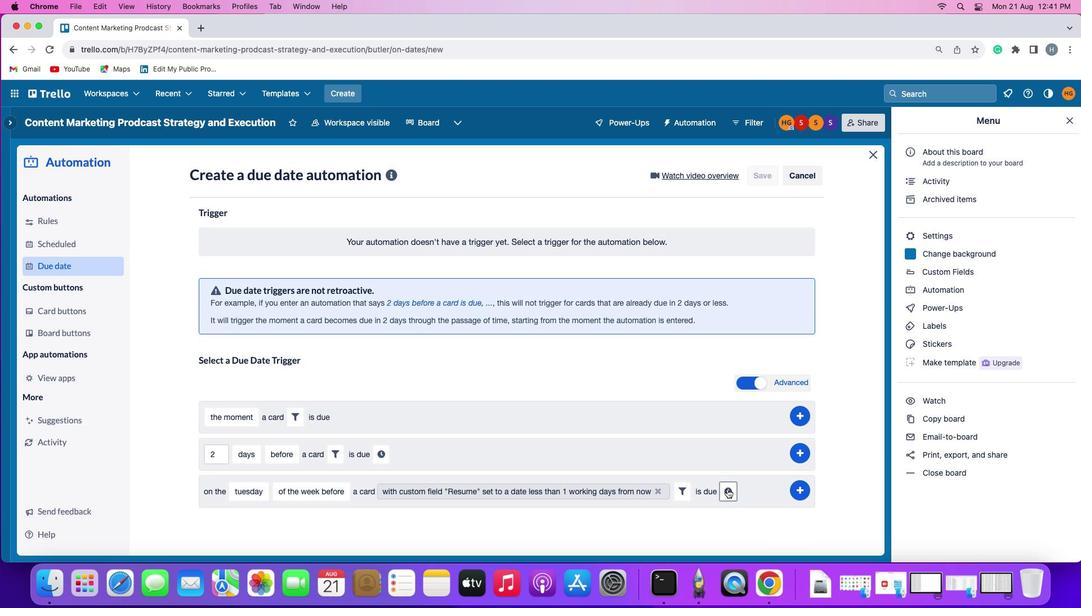 
Action: Mouse pressed left at (727, 489)
Screenshot: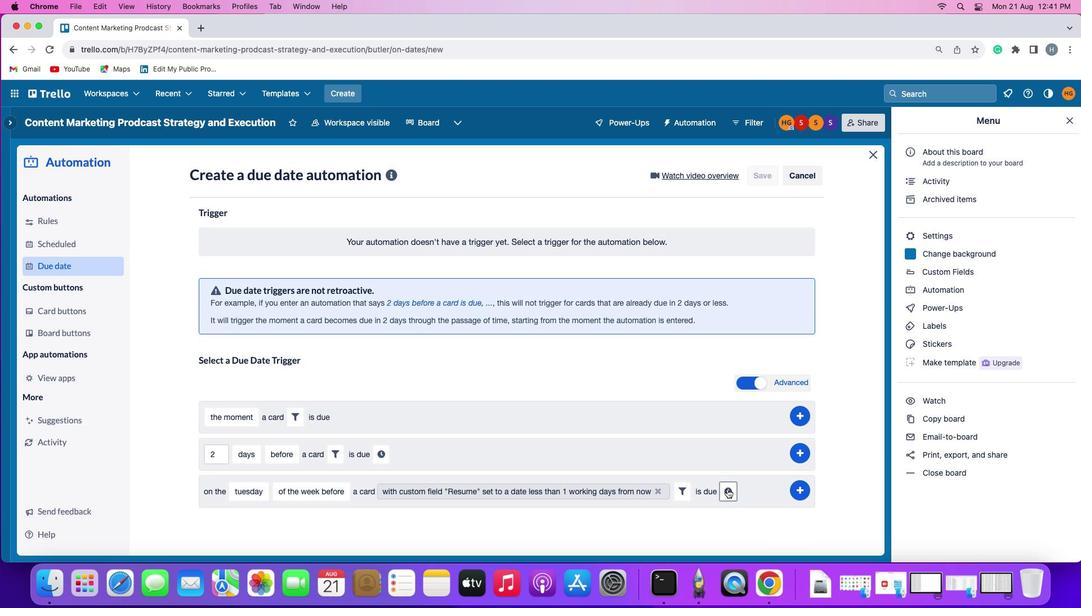 
Action: Mouse moved to (244, 517)
Screenshot: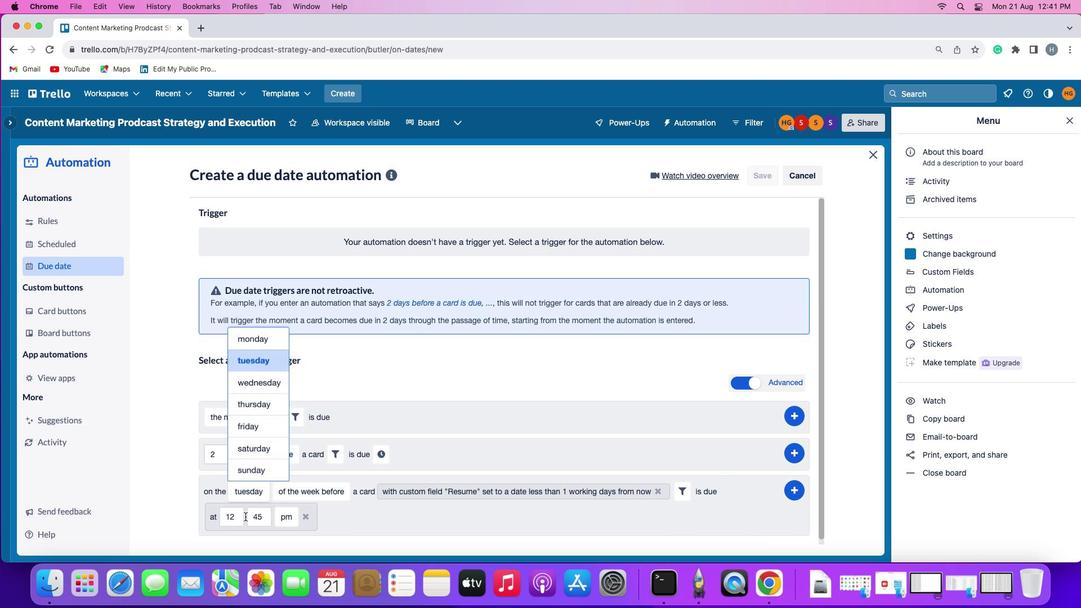 
Action: Mouse pressed left at (244, 517)
Screenshot: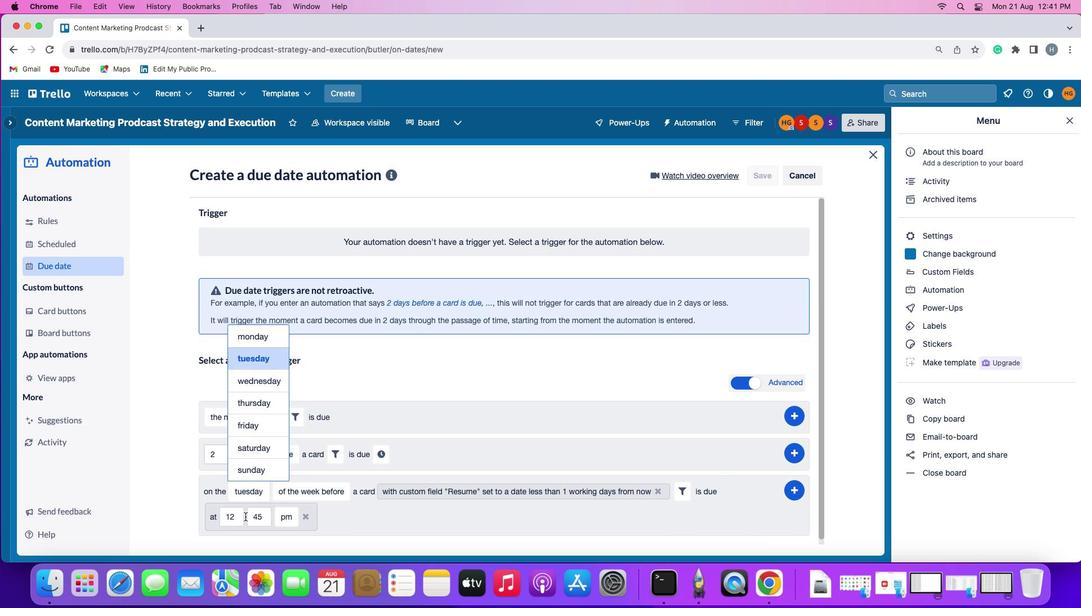 
Action: Mouse moved to (243, 516)
Screenshot: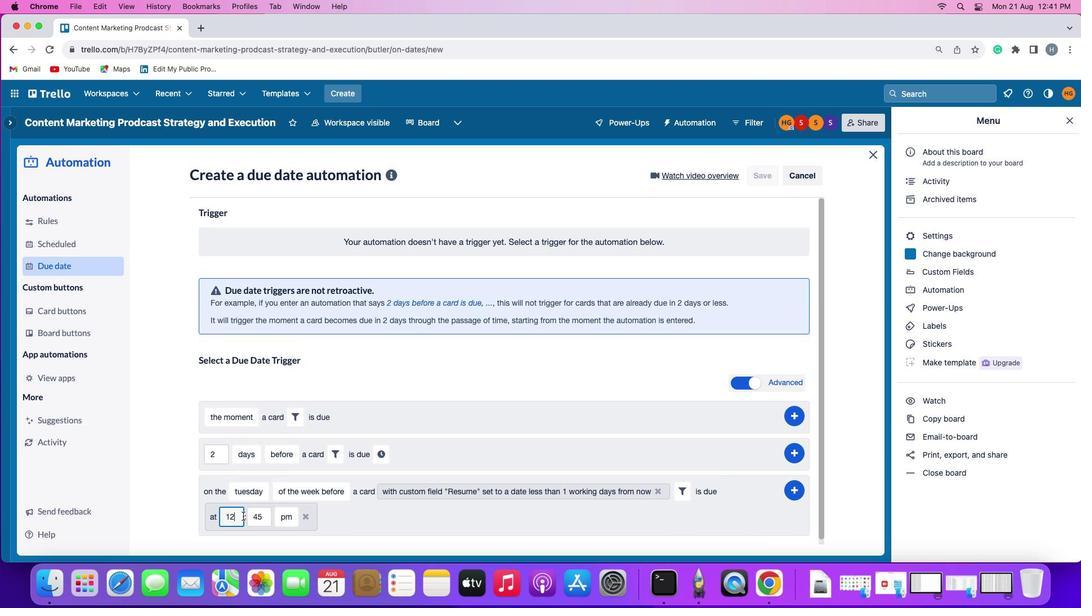 
Action: Mouse pressed left at (243, 516)
Screenshot: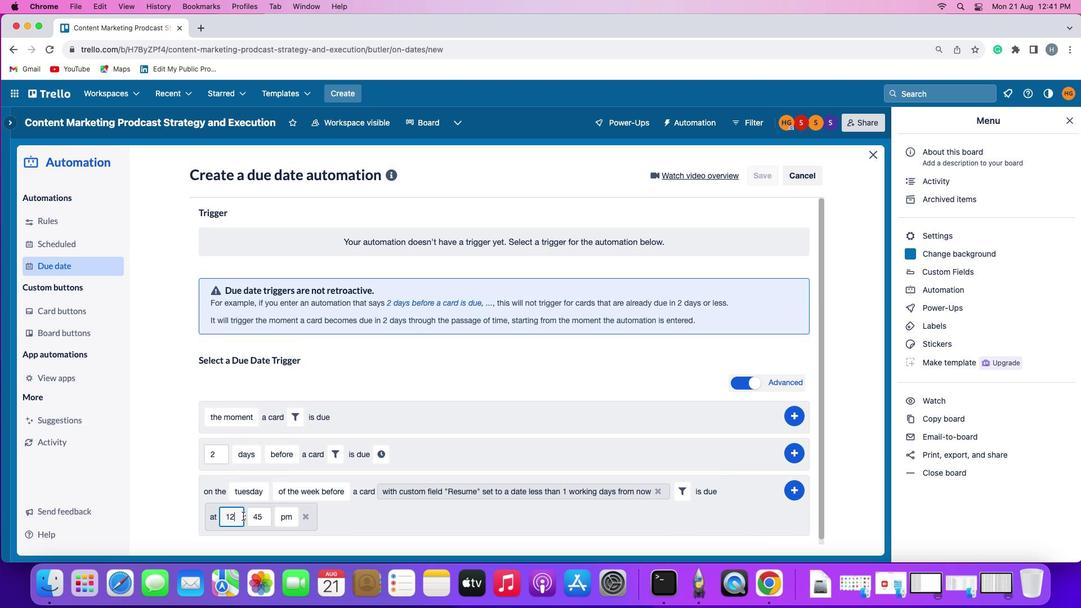 
Action: Mouse moved to (241, 515)
Screenshot: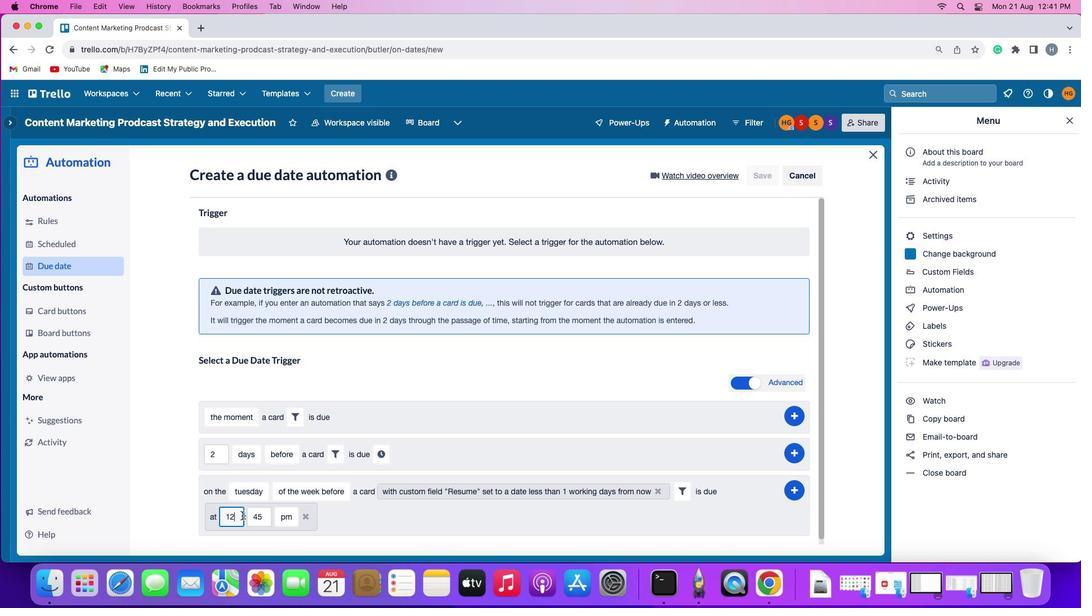 
Action: Key pressed Key.backspace'1'
Screenshot: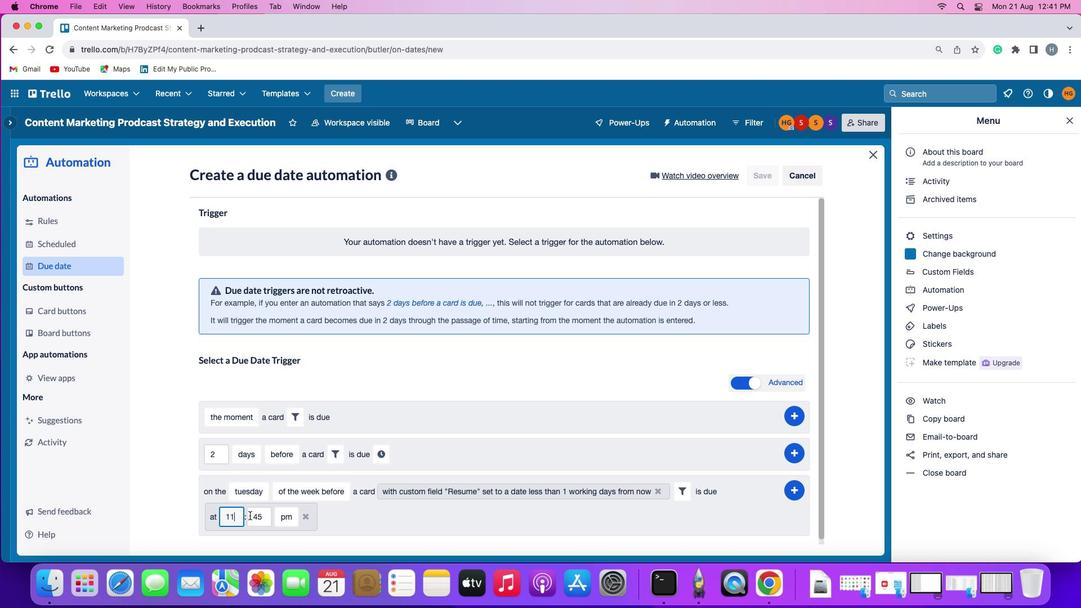 
Action: Mouse moved to (261, 515)
Screenshot: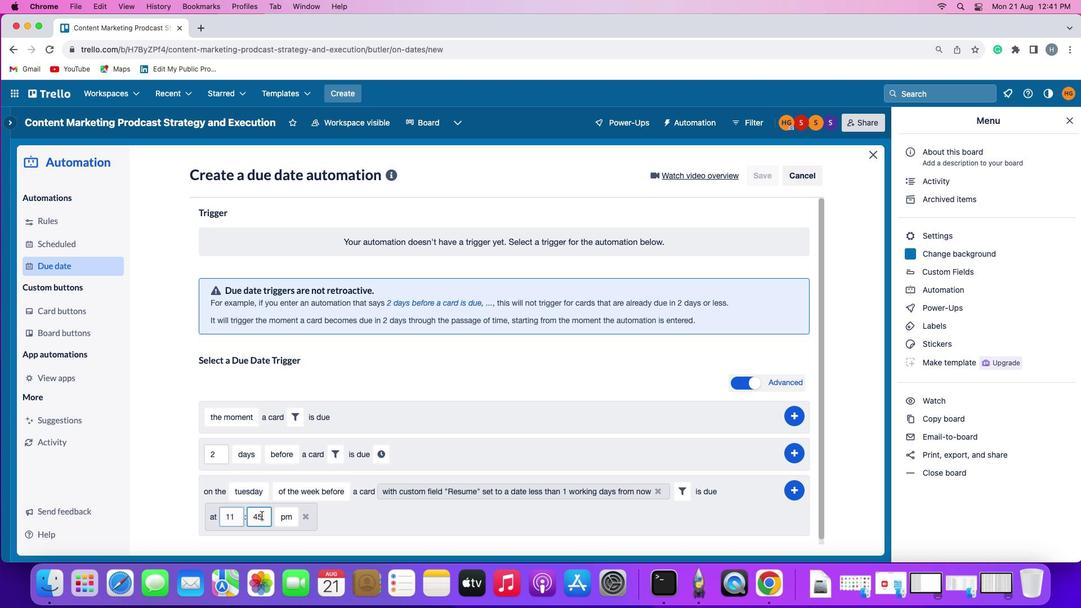 
Action: Mouse pressed left at (261, 515)
Screenshot: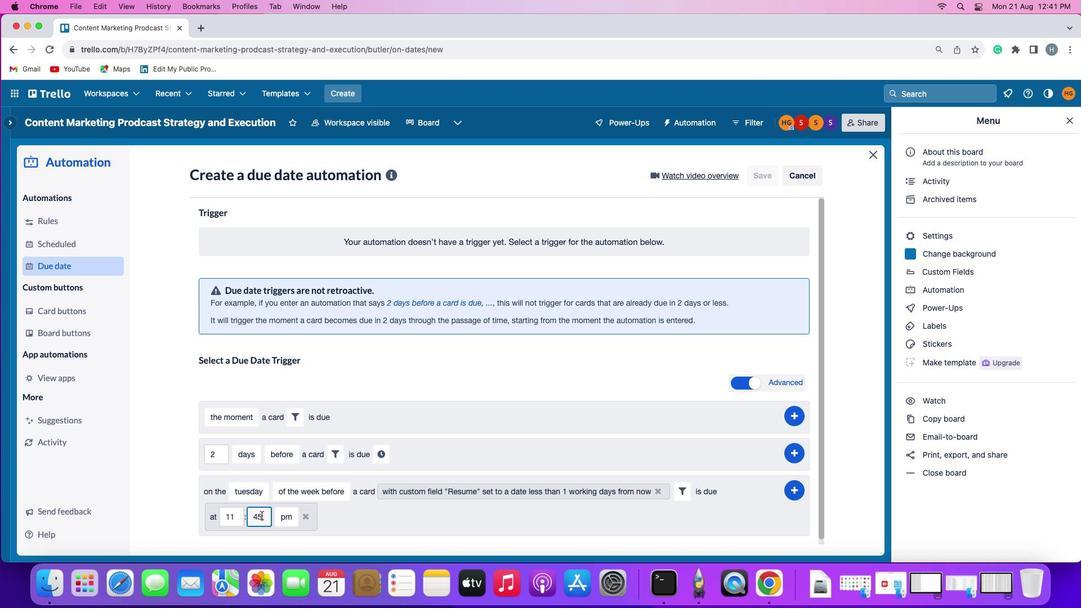 
Action: Key pressed Key.backspaceKey.backspace'0''0'
Screenshot: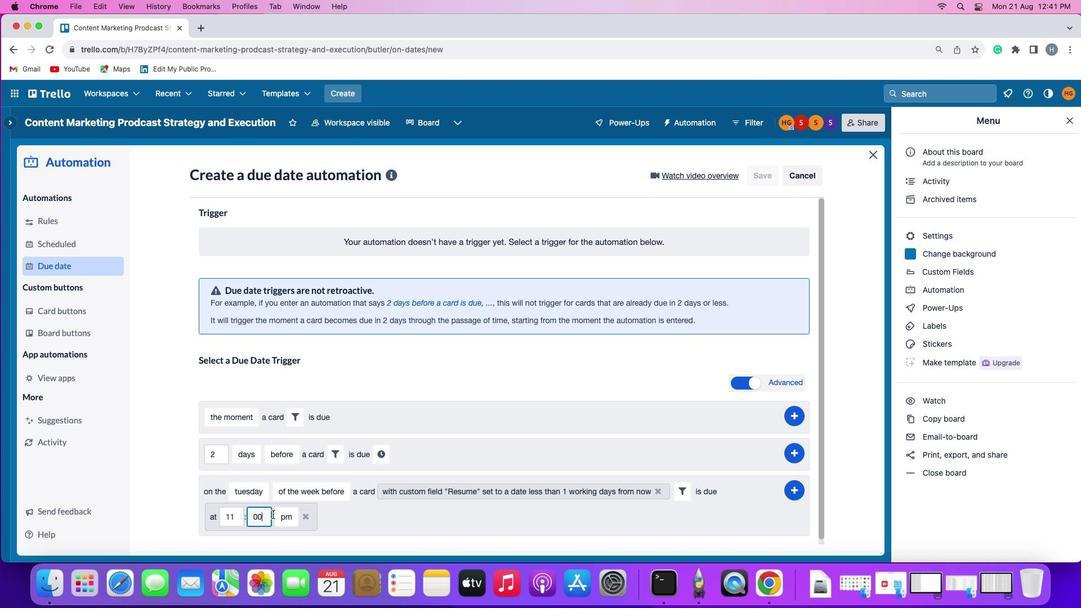 
Action: Mouse moved to (279, 514)
Screenshot: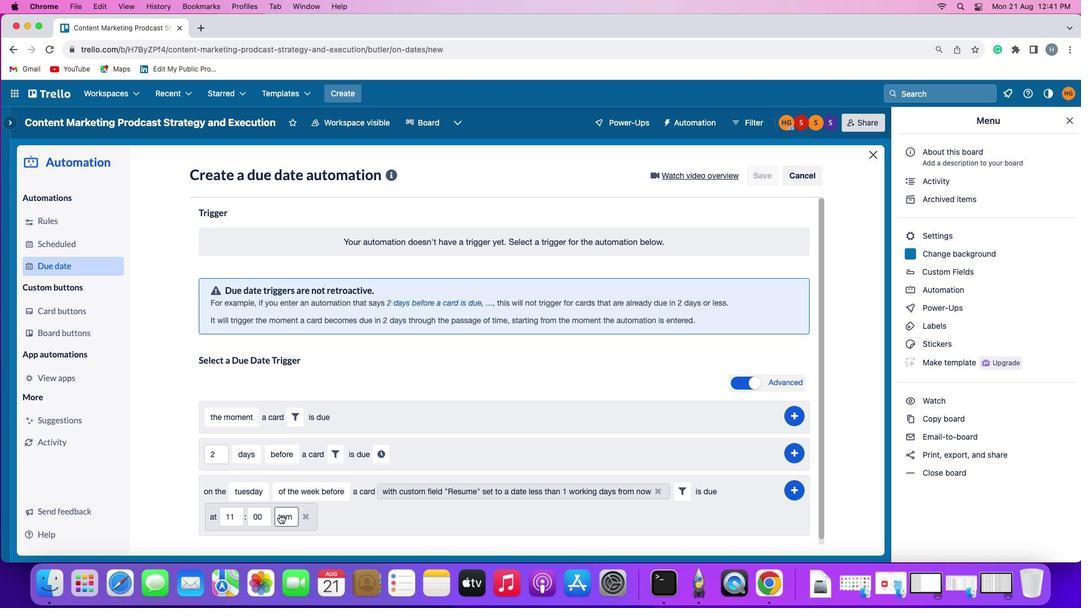 
Action: Mouse pressed left at (279, 514)
Screenshot: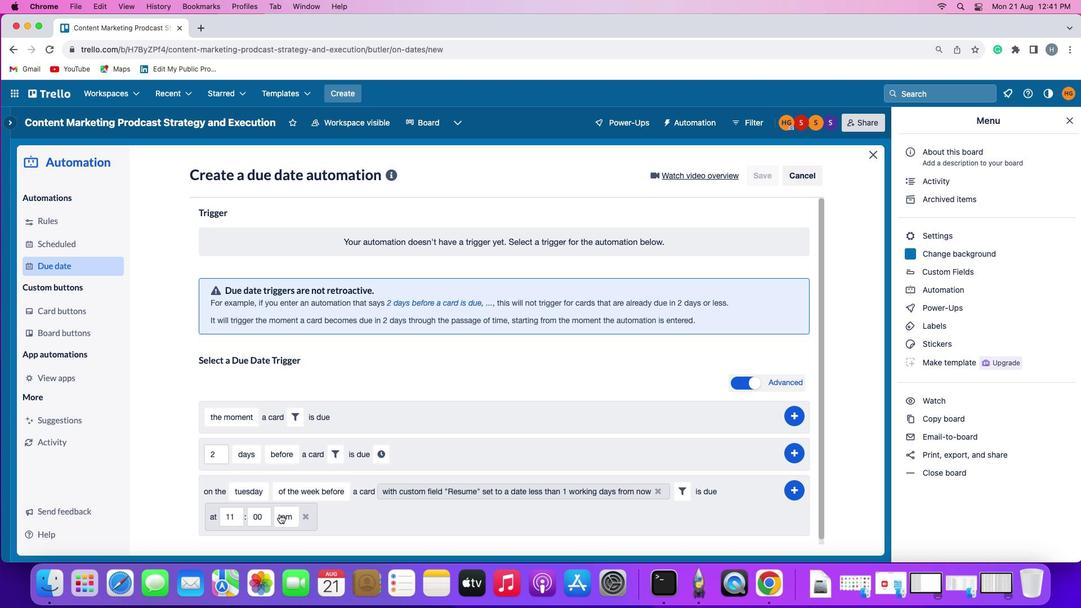 
Action: Mouse moved to (291, 472)
Screenshot: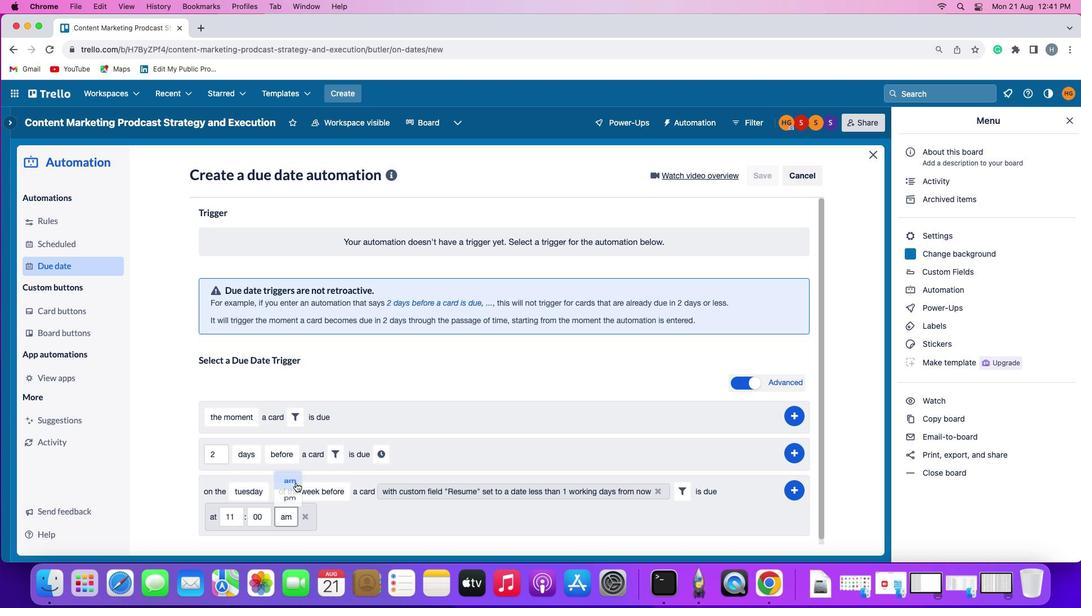 
Action: Mouse pressed left at (291, 472)
Screenshot: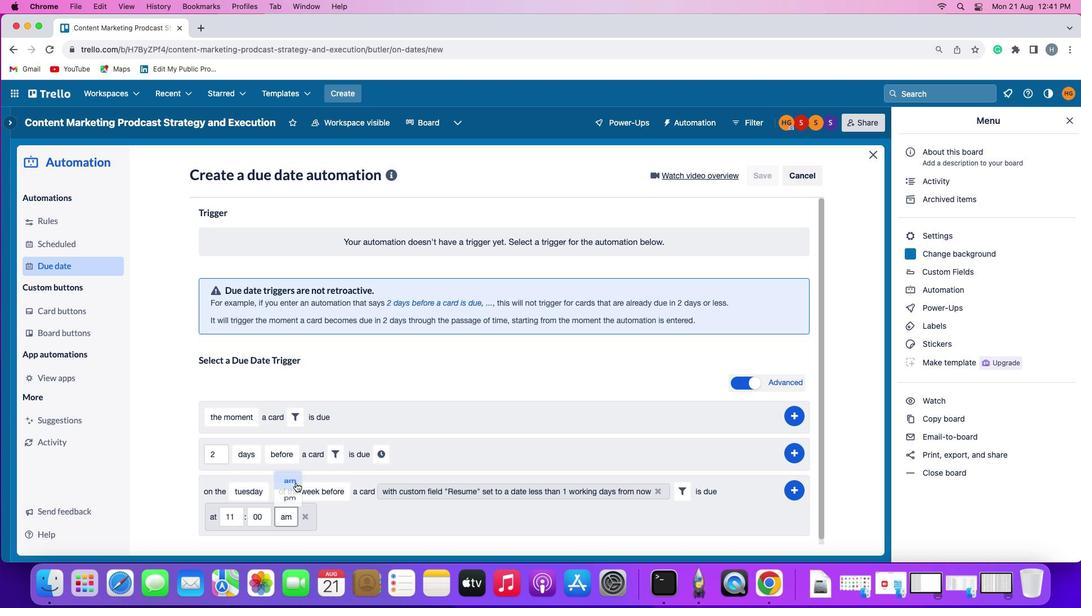 
Action: Mouse moved to (792, 487)
Screenshot: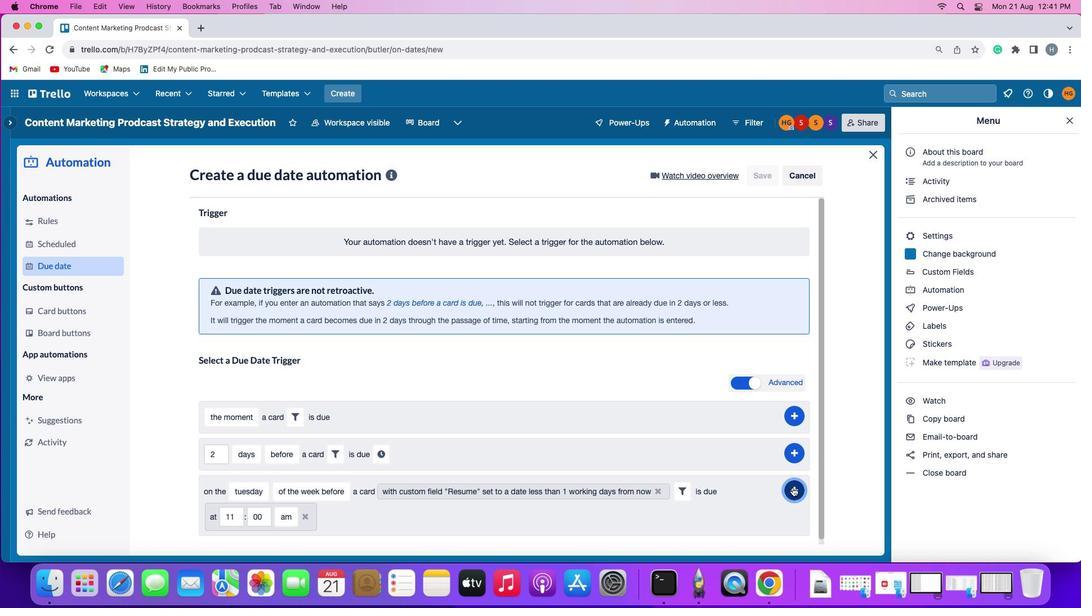 
Action: Mouse pressed left at (792, 487)
Screenshot: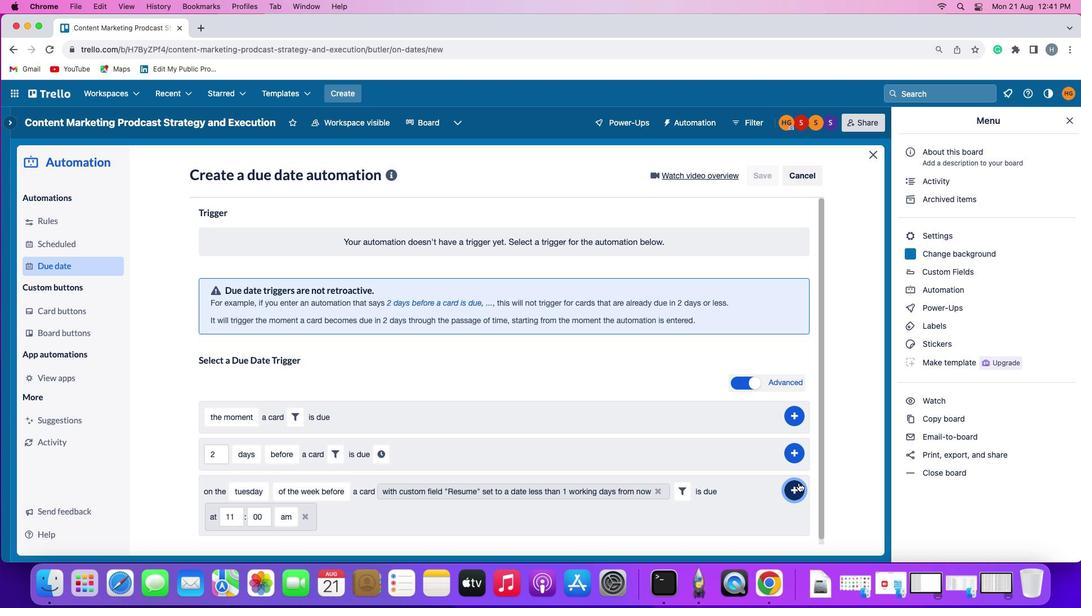 
Action: Mouse moved to (864, 393)
Screenshot: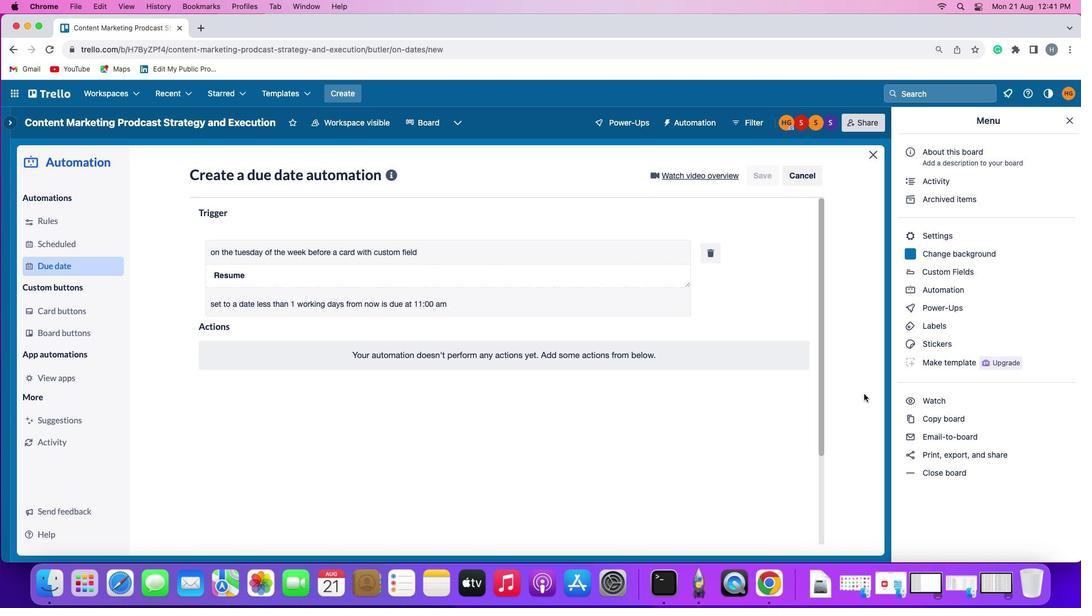 
